 Task: Search one way flight ticket for 3 adults, 3 children in business from La Crosse: La Crosse Regional Airport to Laramie: Laramie Regional Airport on 5-3-2023. Choice of flights is United. Number of bags: 1 carry on bag and 3 checked bags. Outbound departure time preference is 5:15.
Action: Mouse moved to (297, 247)
Screenshot: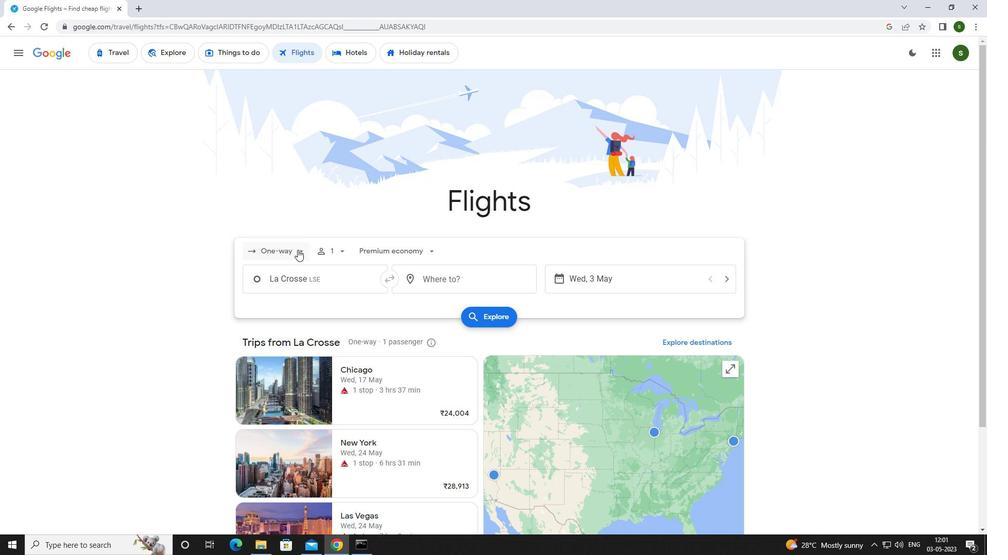 
Action: Mouse pressed left at (297, 247)
Screenshot: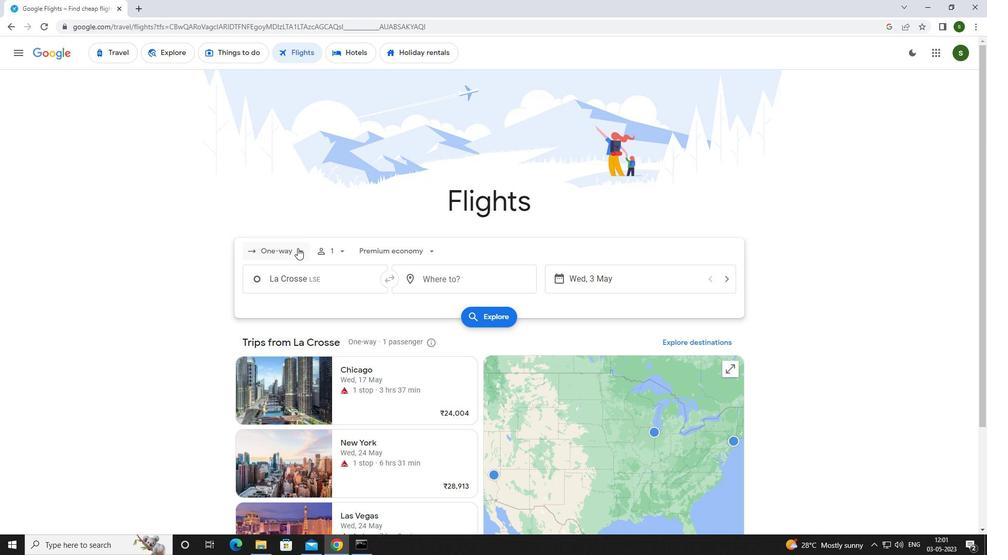 
Action: Mouse moved to (292, 301)
Screenshot: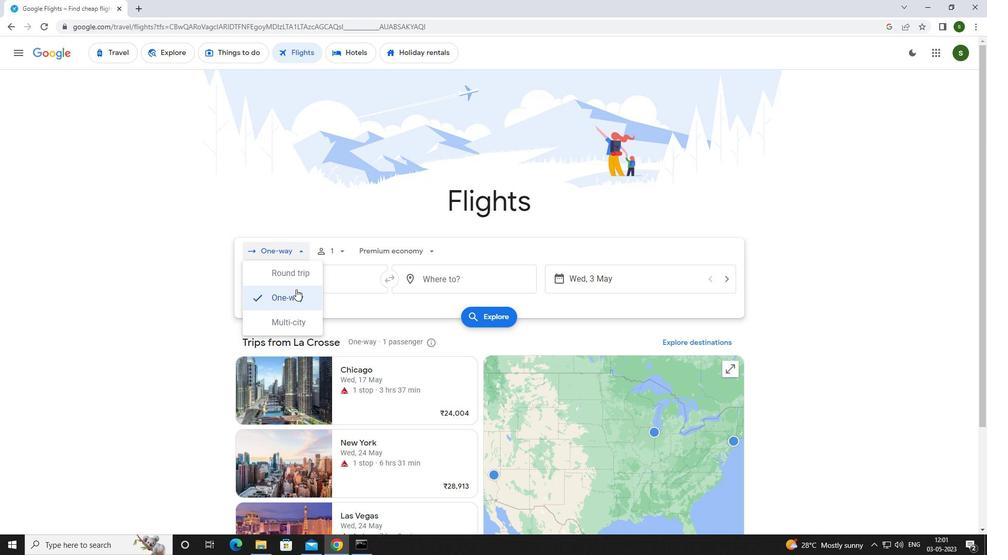 
Action: Mouse pressed left at (292, 301)
Screenshot: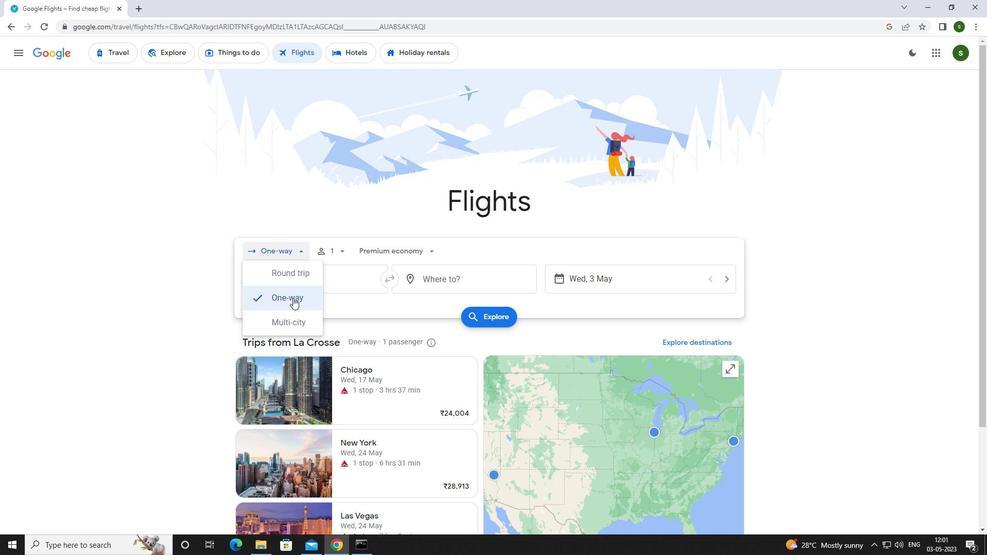 
Action: Mouse moved to (346, 254)
Screenshot: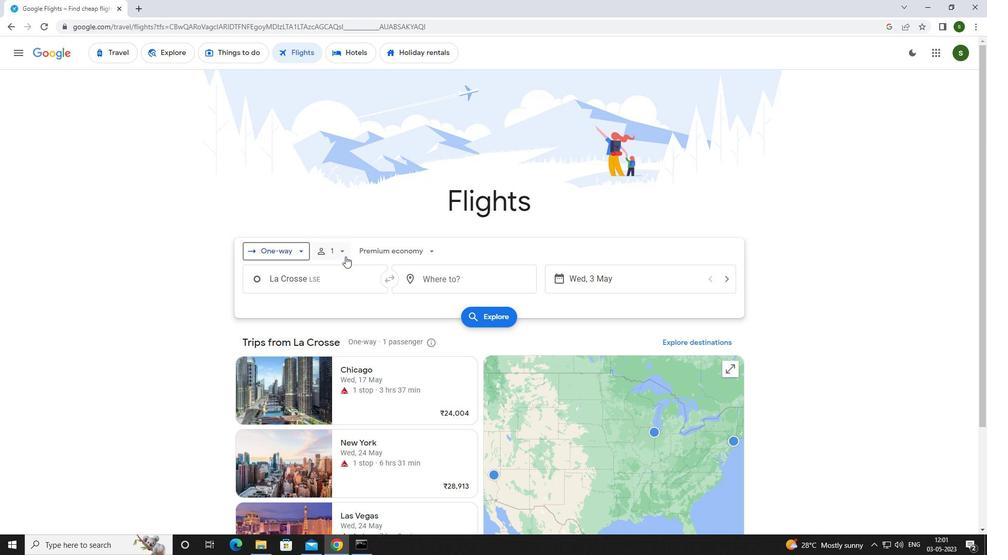 
Action: Mouse pressed left at (346, 254)
Screenshot: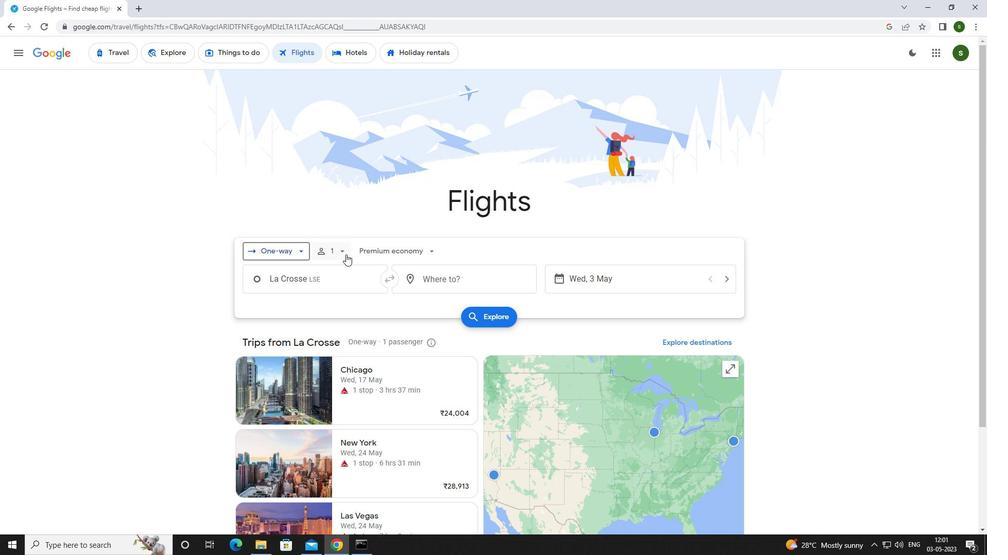 
Action: Mouse moved to (417, 272)
Screenshot: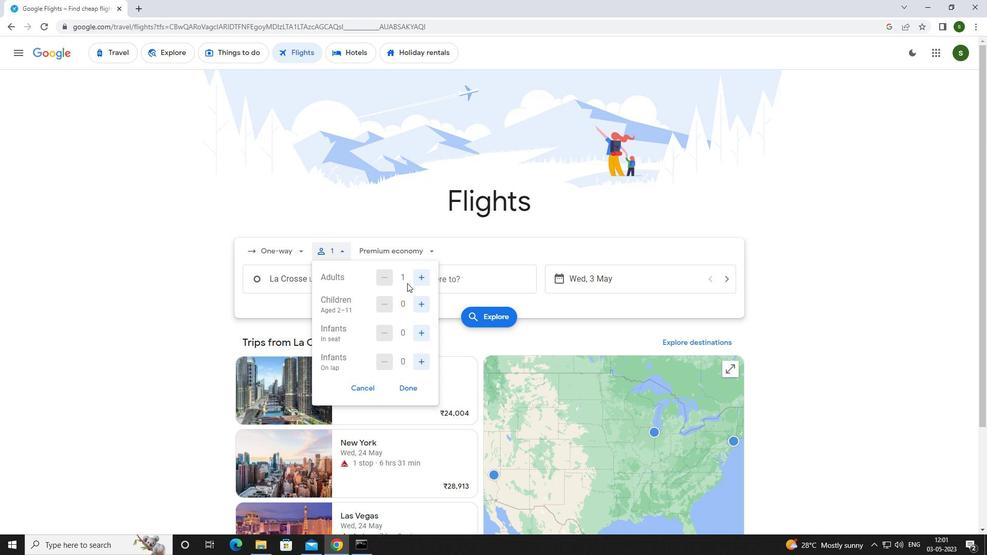 
Action: Mouse pressed left at (417, 272)
Screenshot: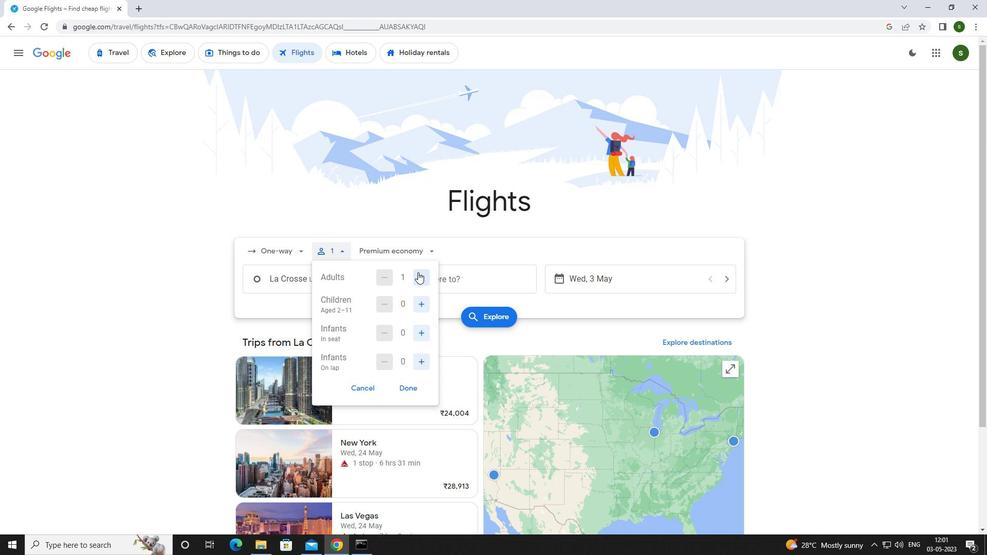 
Action: Mouse pressed left at (417, 272)
Screenshot: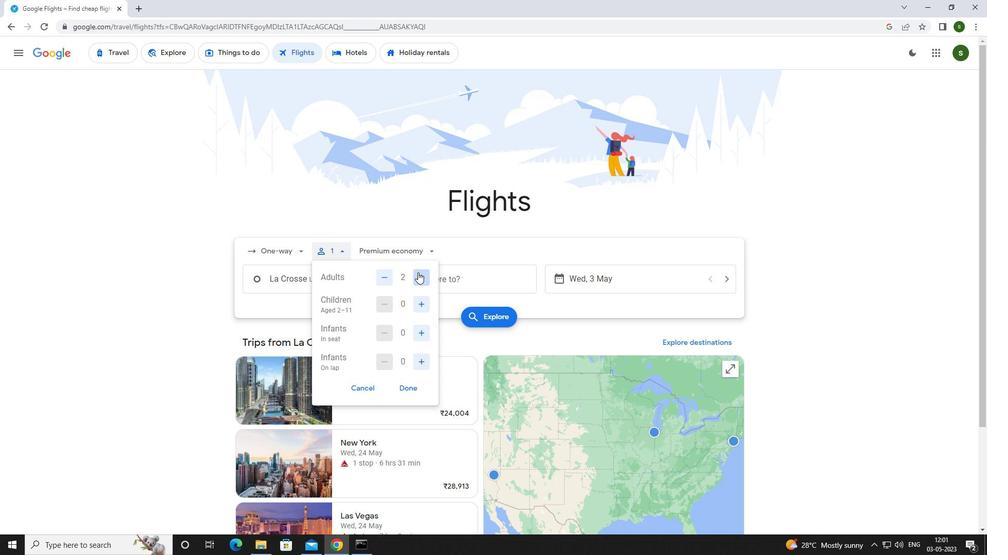 
Action: Mouse moved to (425, 301)
Screenshot: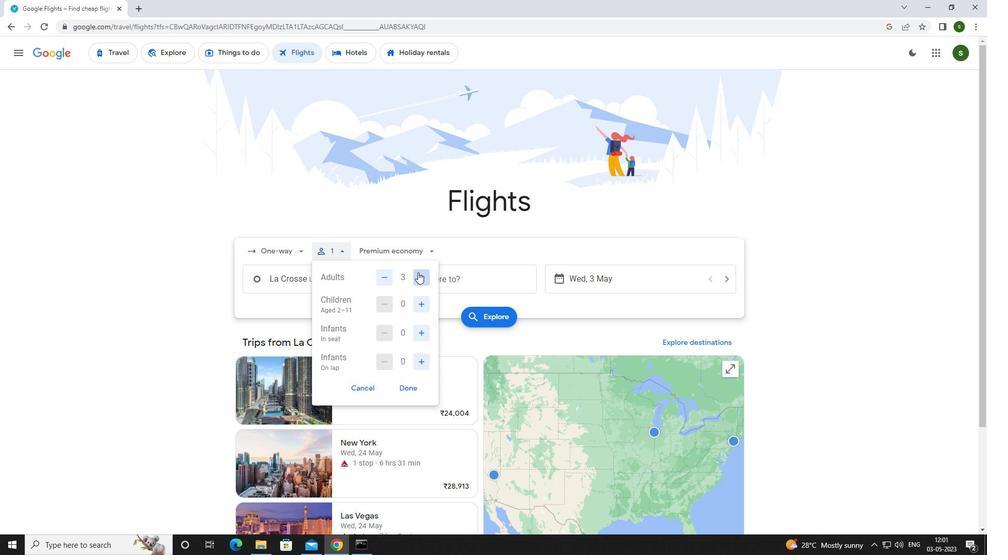 
Action: Mouse pressed left at (425, 301)
Screenshot: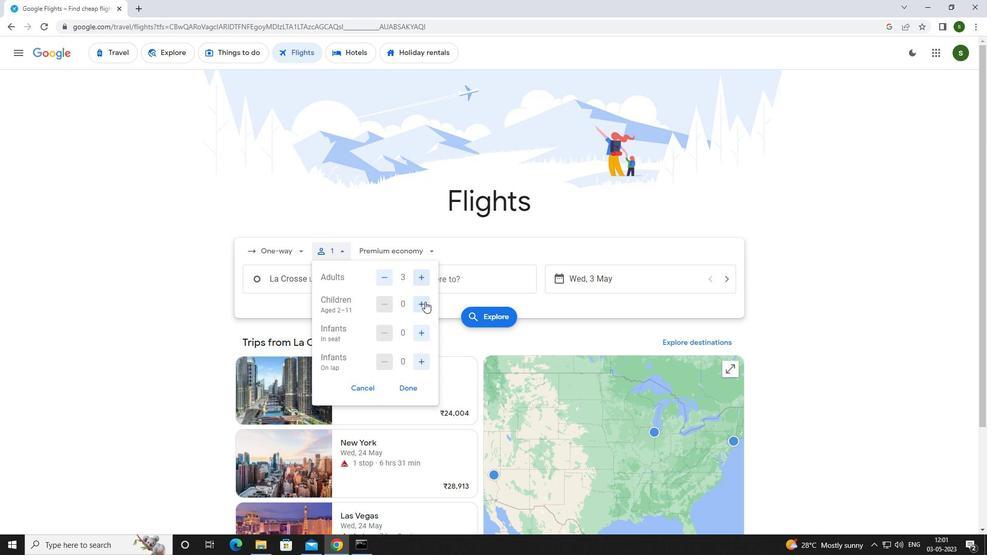 
Action: Mouse pressed left at (425, 301)
Screenshot: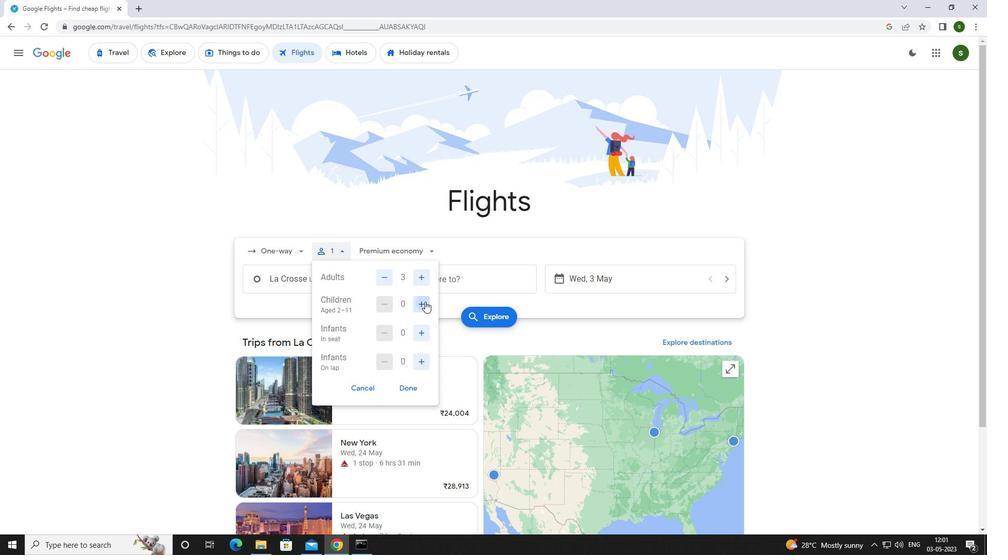 
Action: Mouse pressed left at (425, 301)
Screenshot: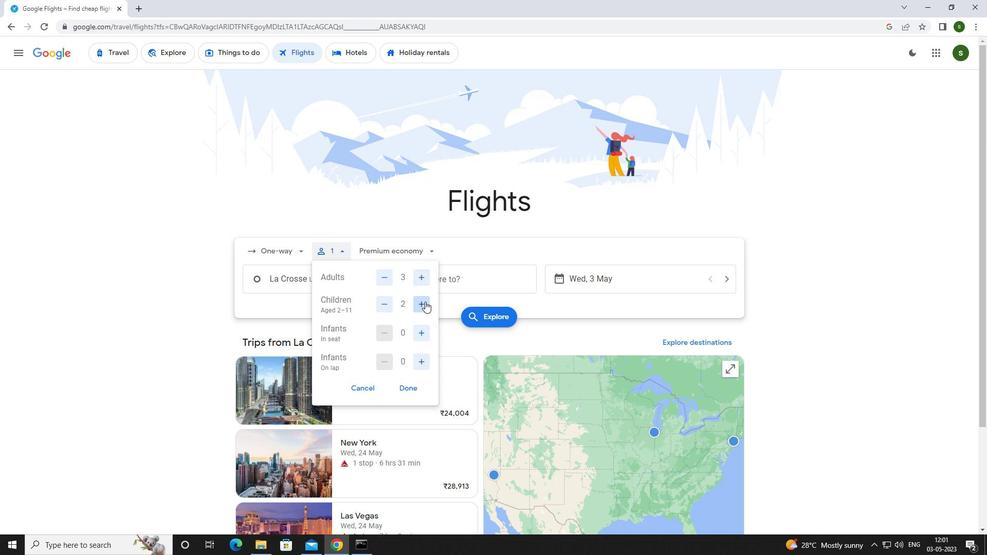 
Action: Mouse moved to (420, 251)
Screenshot: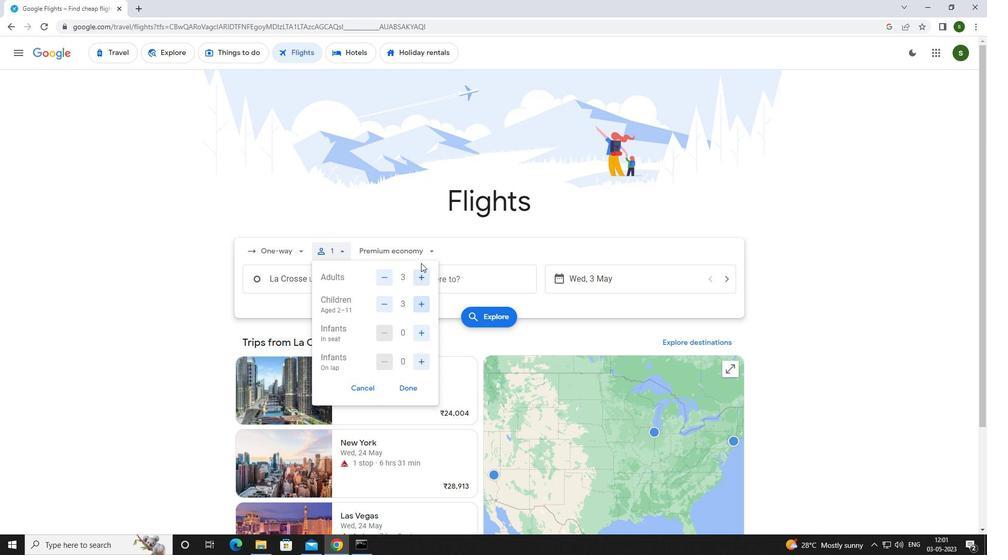 
Action: Mouse pressed left at (420, 251)
Screenshot: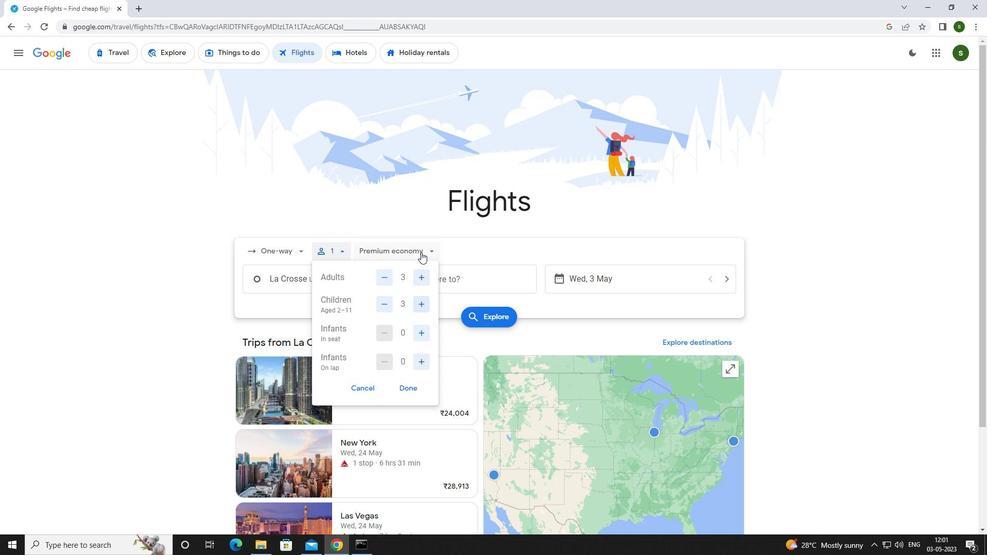 
Action: Mouse moved to (412, 320)
Screenshot: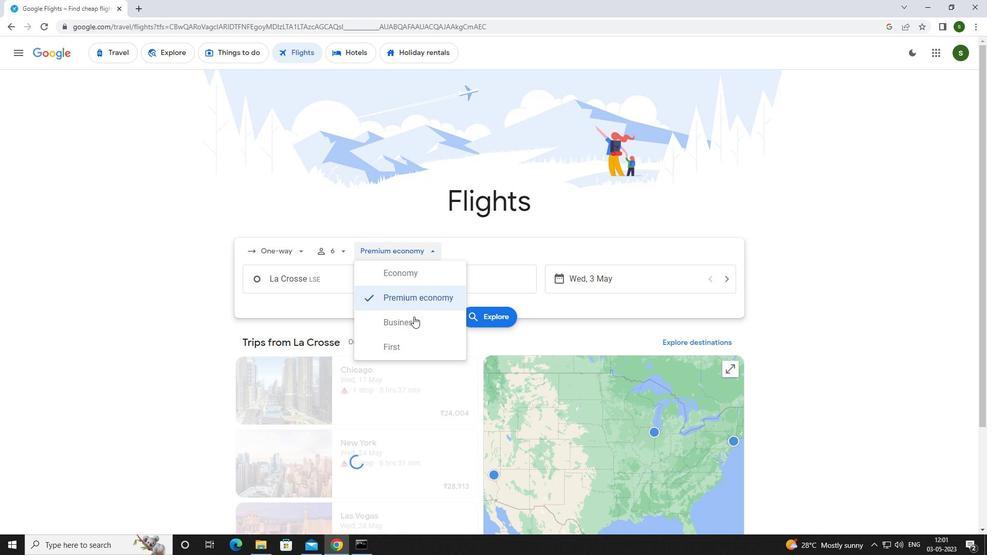 
Action: Mouse pressed left at (412, 320)
Screenshot: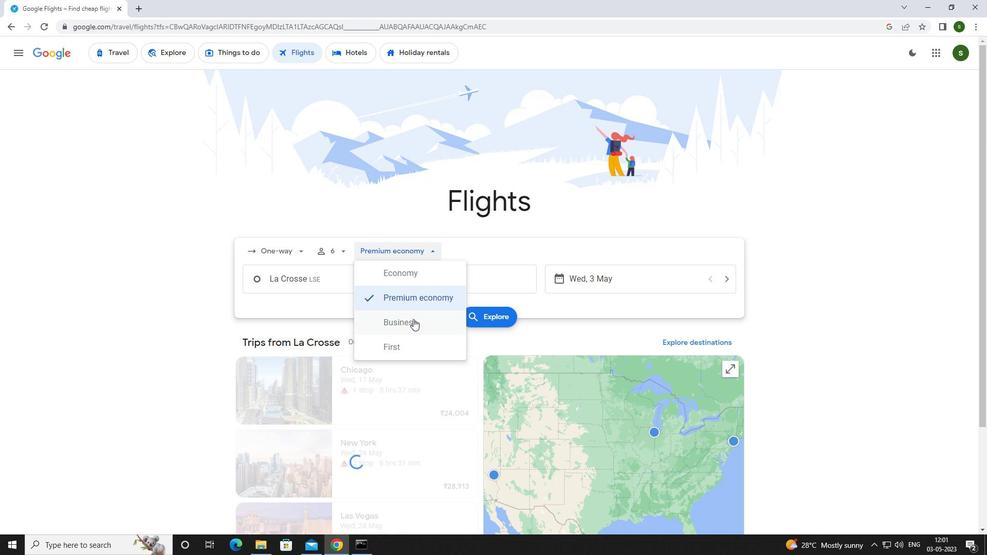 
Action: Mouse moved to (357, 283)
Screenshot: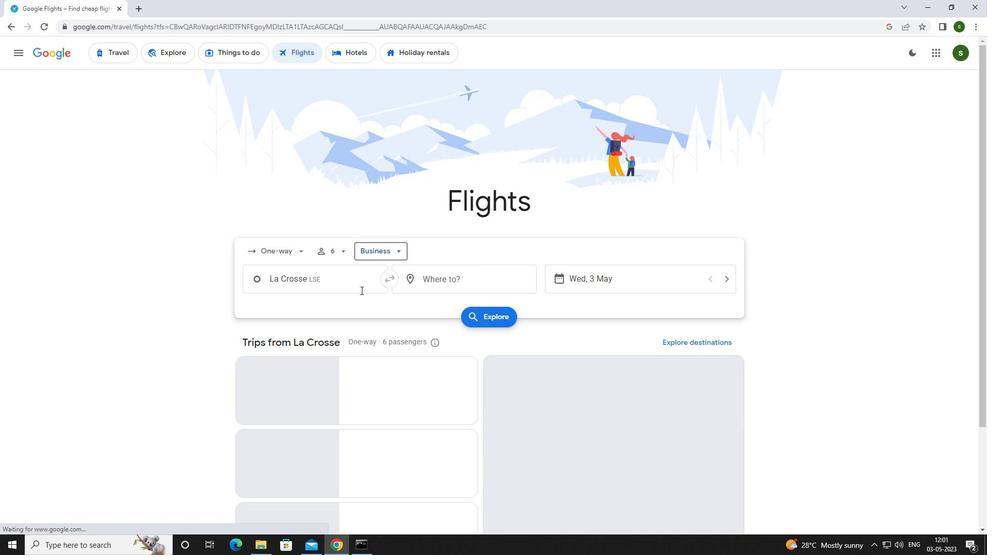 
Action: Mouse pressed left at (357, 283)
Screenshot: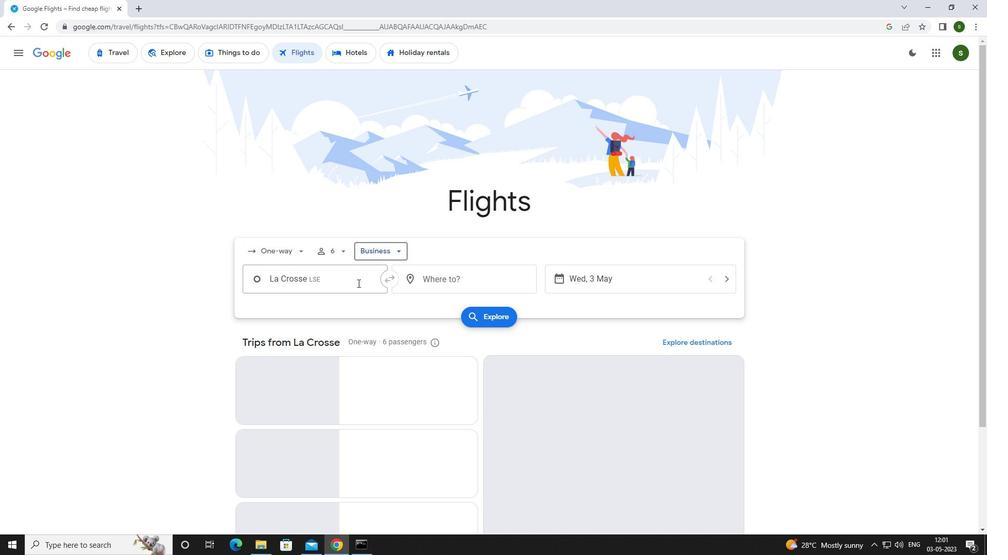 
Action: Mouse moved to (351, 283)
Screenshot: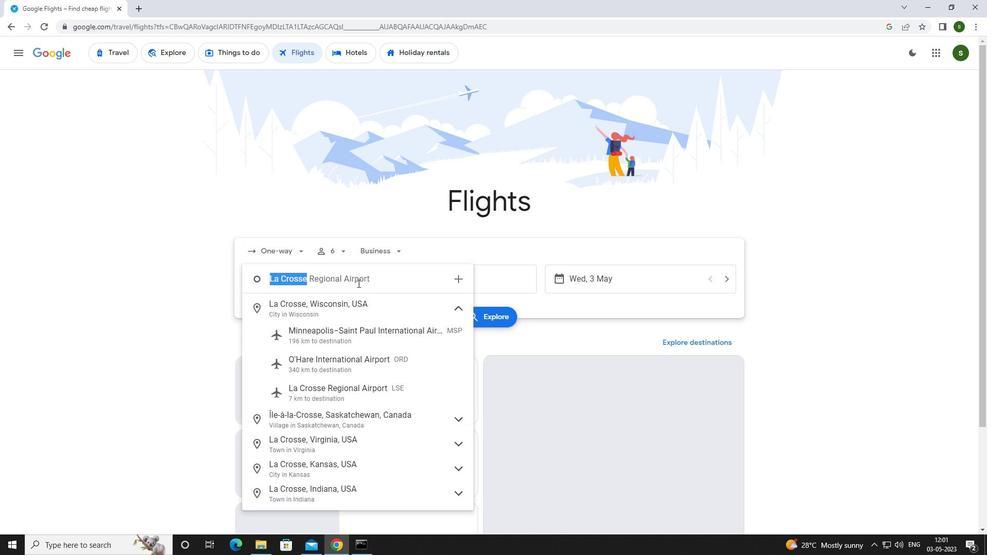 
Action: Key pressed <Key.caps_lock>l<Key.caps_lock>a<Key.space><Key.caps_lock>c<Key.caps_lock>r
Screenshot: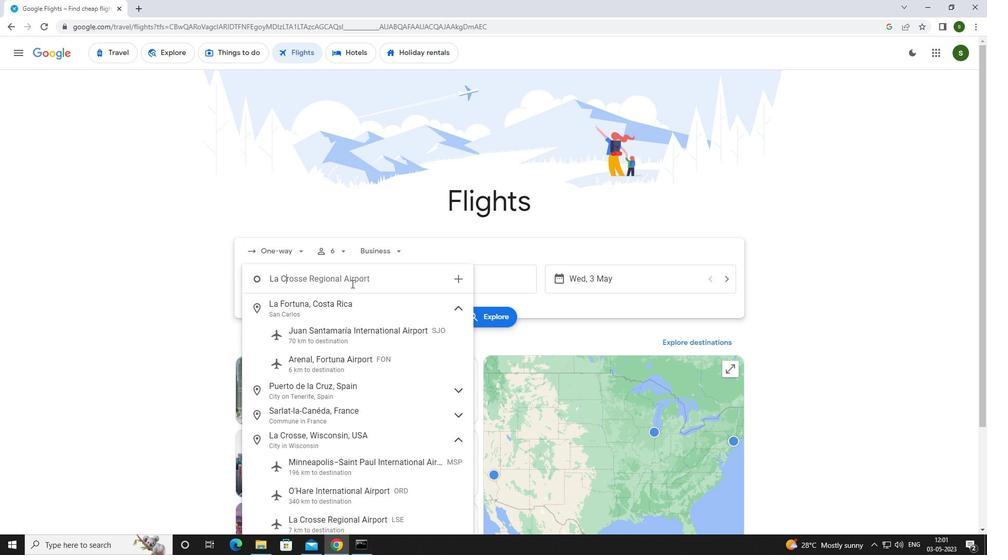 
Action: Mouse moved to (363, 473)
Screenshot: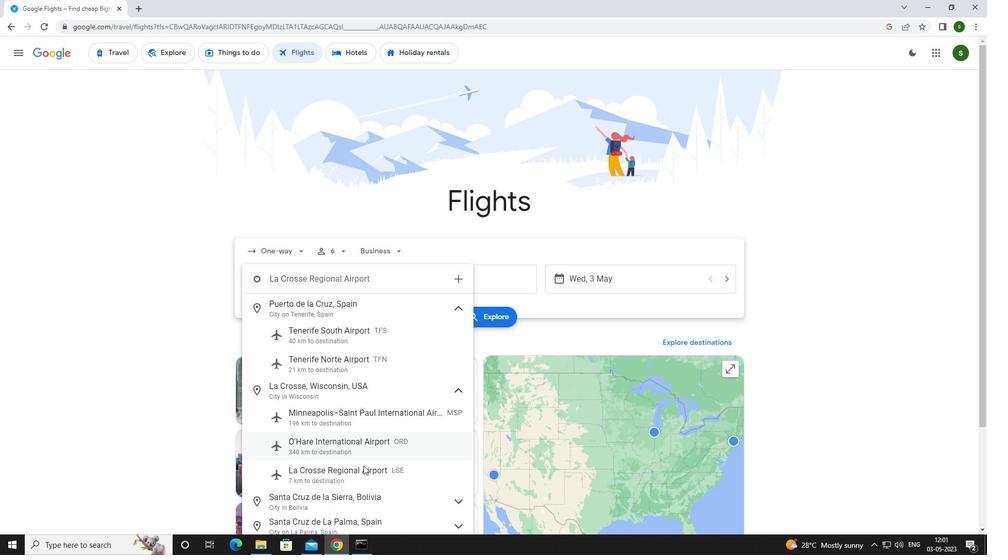 
Action: Mouse pressed left at (363, 473)
Screenshot: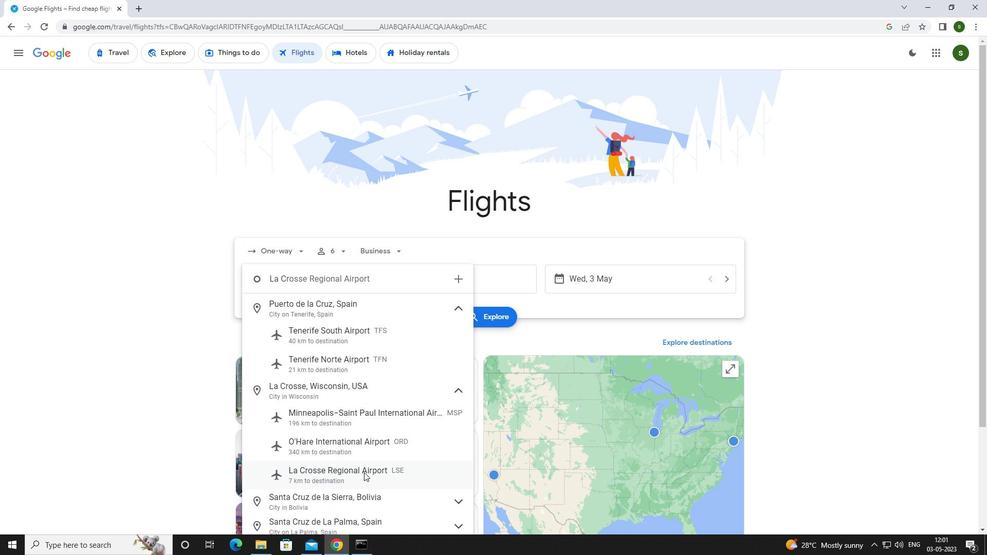 
Action: Mouse moved to (460, 277)
Screenshot: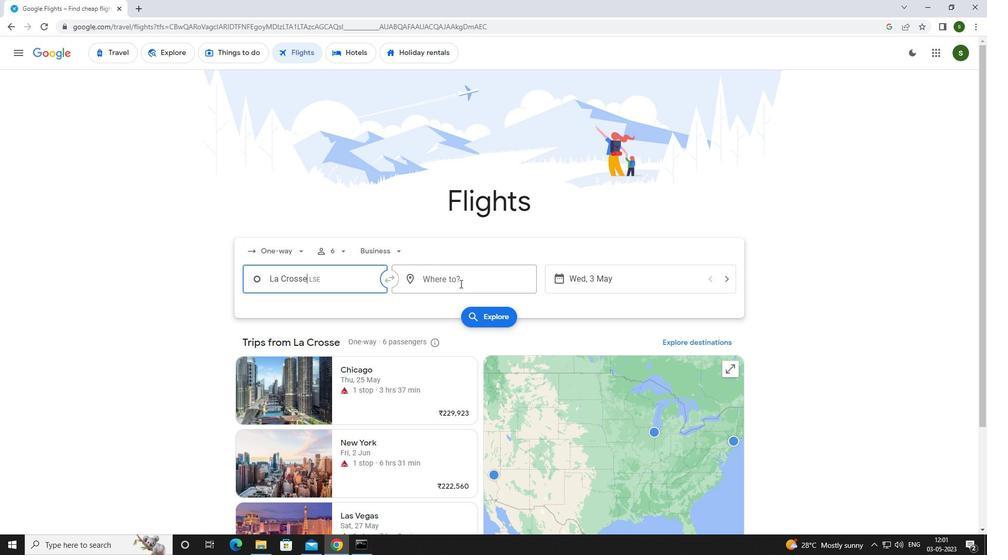 
Action: Mouse pressed left at (460, 277)
Screenshot: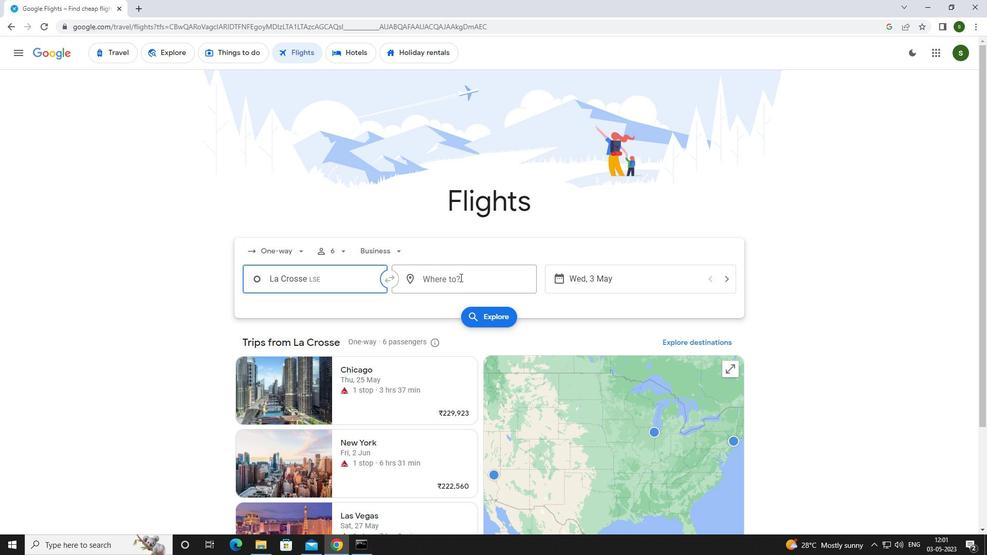 
Action: Key pressed <Key.caps_lock>l<Key.caps_lock>arami
Screenshot: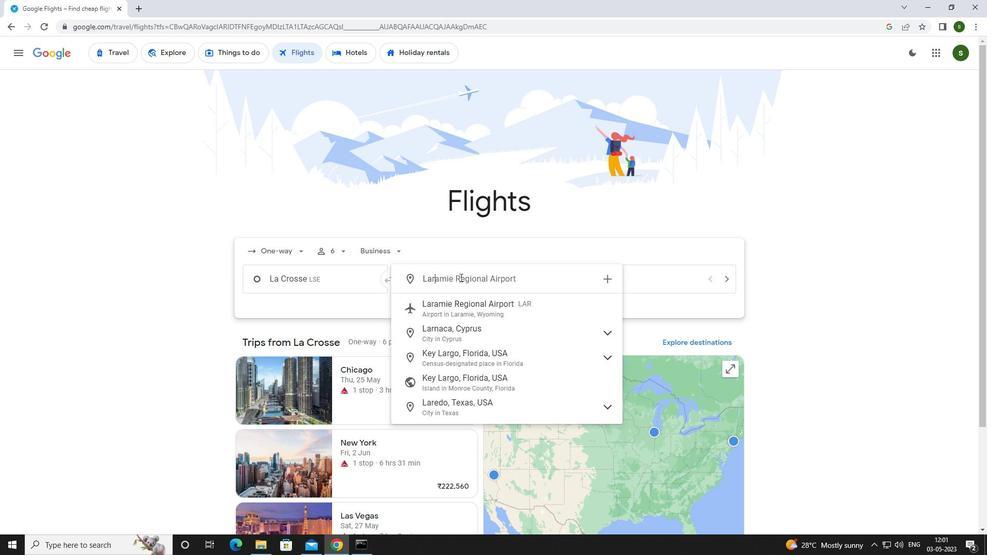 
Action: Mouse moved to (471, 302)
Screenshot: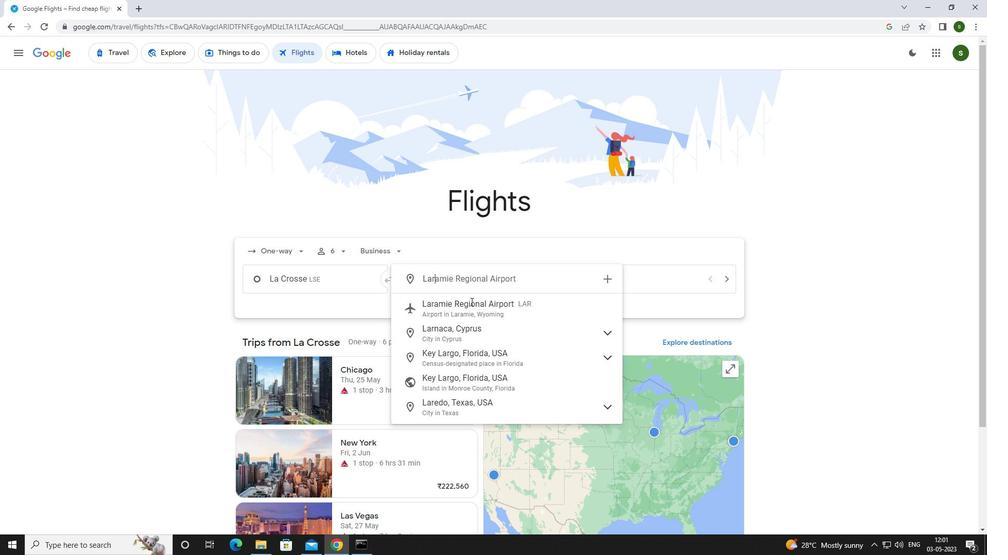 
Action: Mouse pressed left at (471, 302)
Screenshot: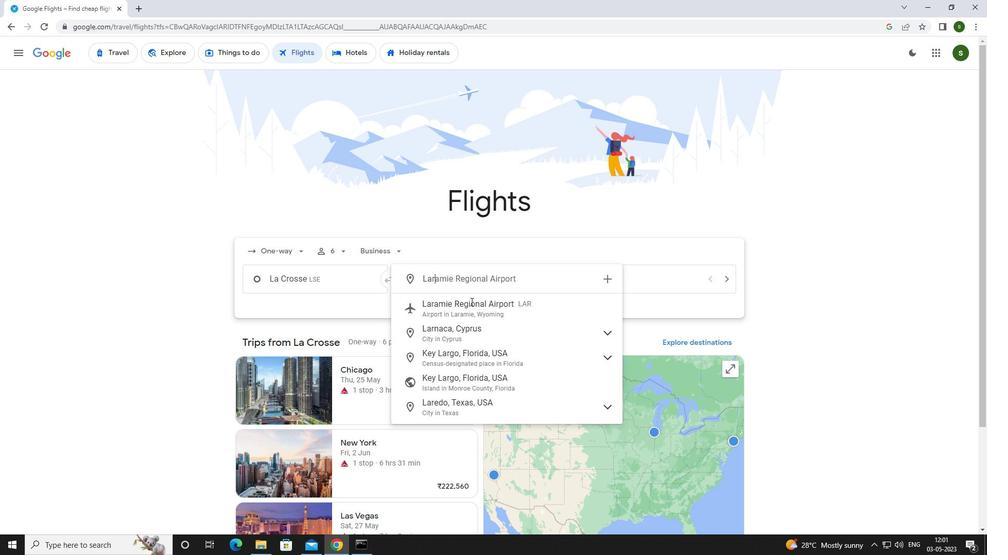 
Action: Mouse moved to (632, 275)
Screenshot: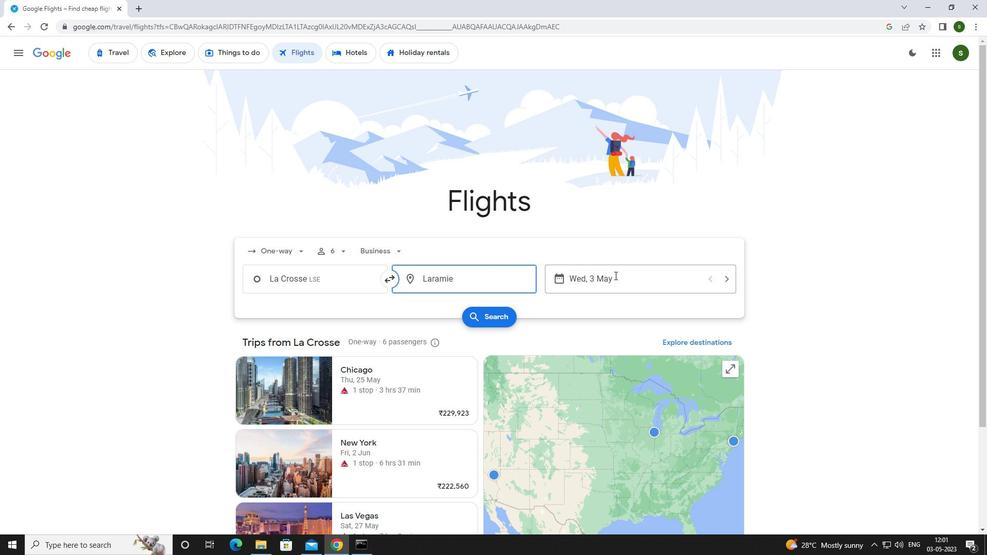 
Action: Mouse pressed left at (632, 275)
Screenshot: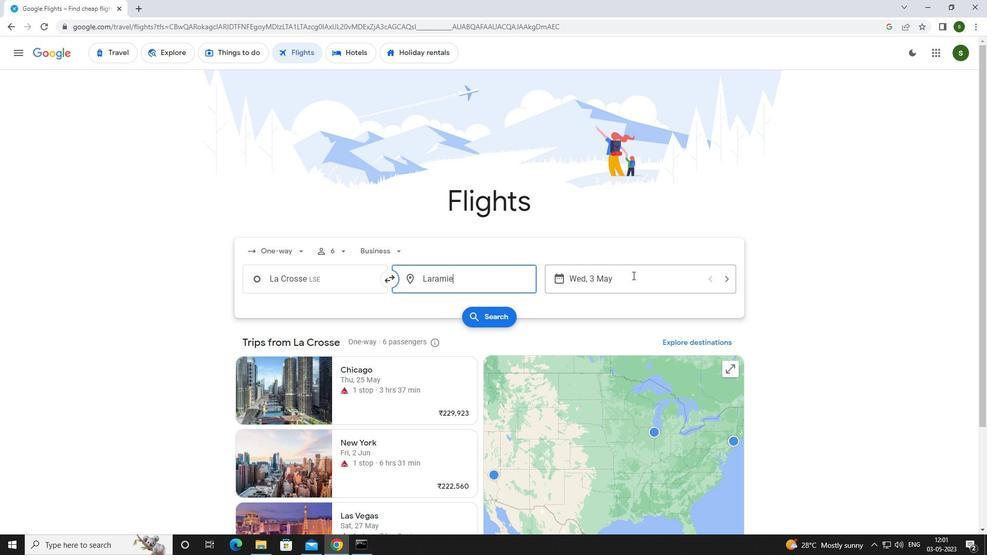 
Action: Mouse moved to (451, 349)
Screenshot: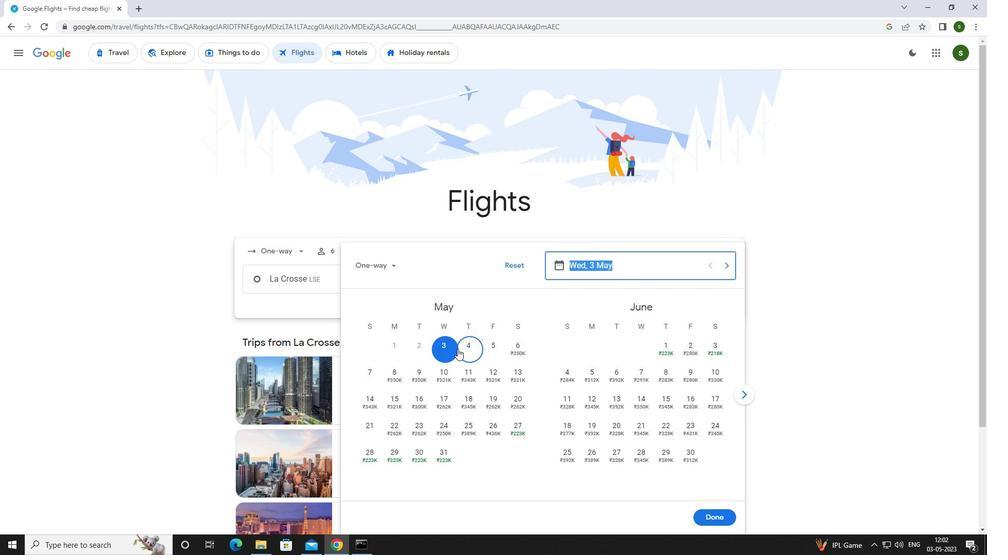 
Action: Mouse pressed left at (451, 349)
Screenshot: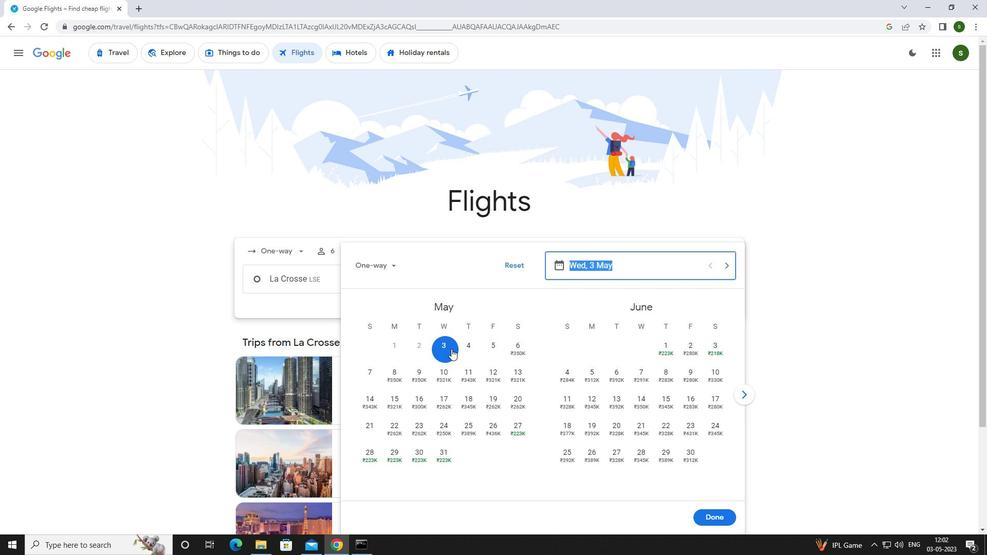 
Action: Mouse moved to (723, 514)
Screenshot: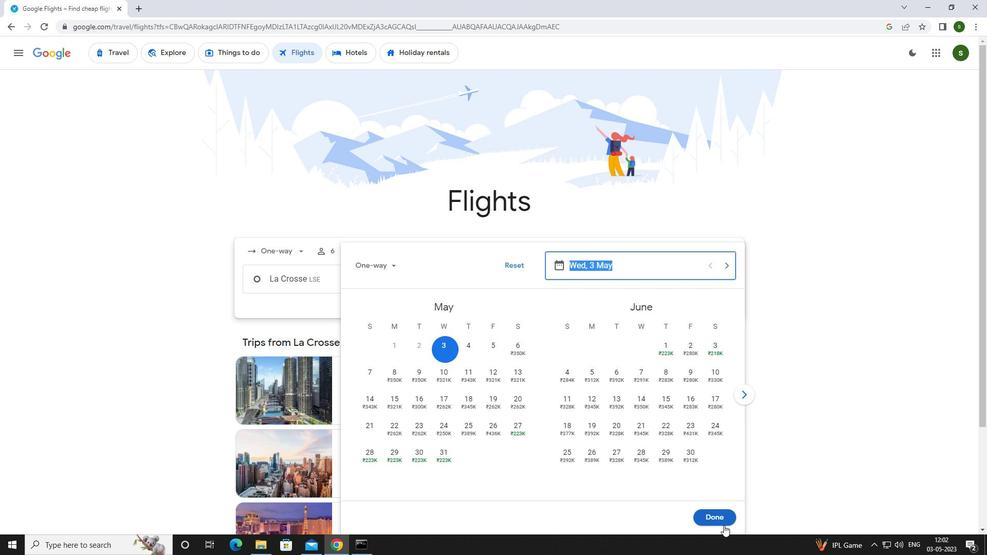 
Action: Mouse pressed left at (723, 514)
Screenshot: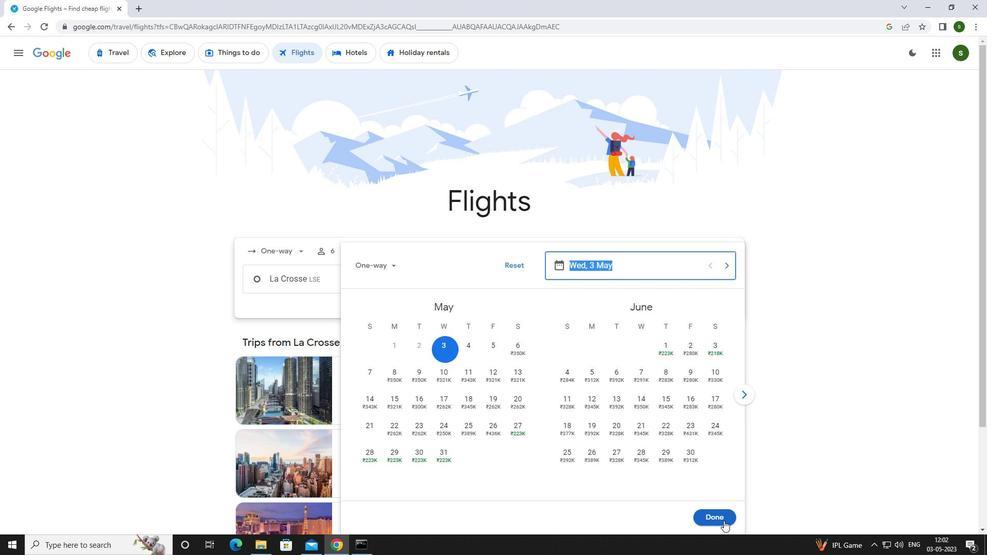 
Action: Mouse moved to (494, 319)
Screenshot: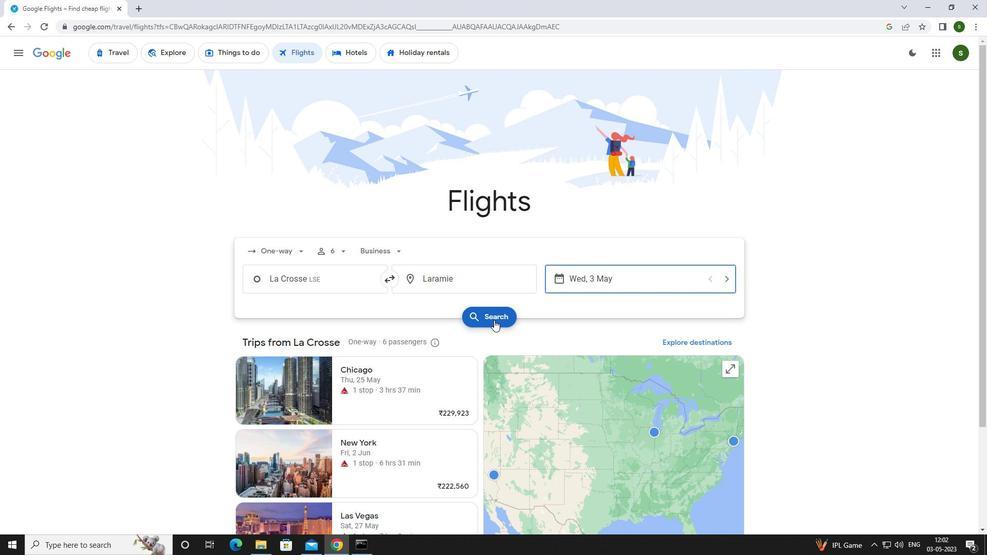 
Action: Mouse pressed left at (494, 319)
Screenshot: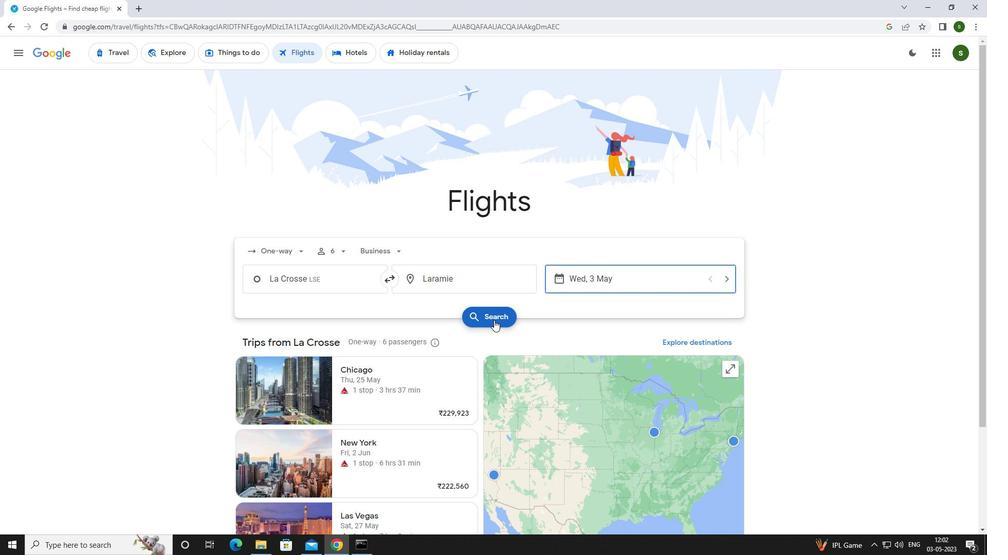 
Action: Mouse moved to (264, 143)
Screenshot: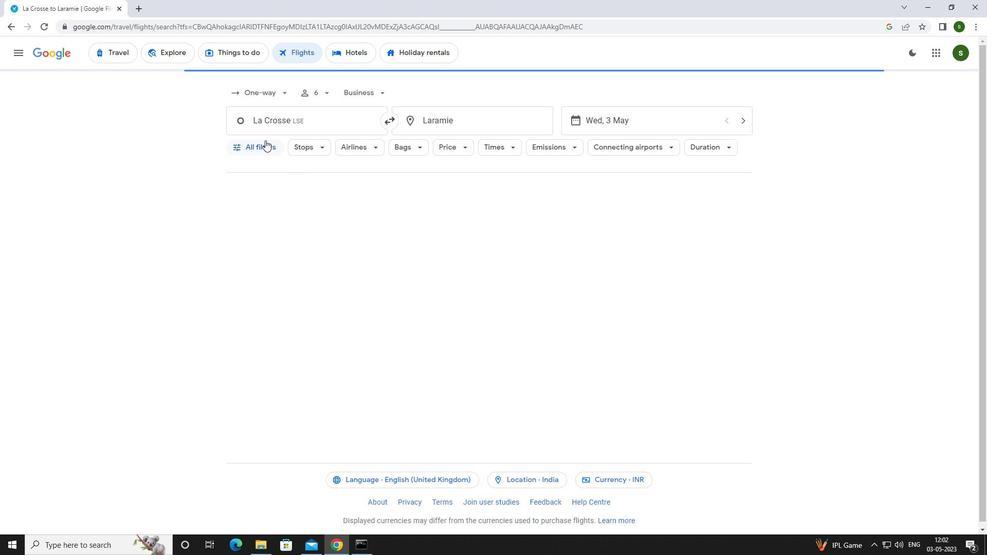 
Action: Mouse pressed left at (264, 143)
Screenshot: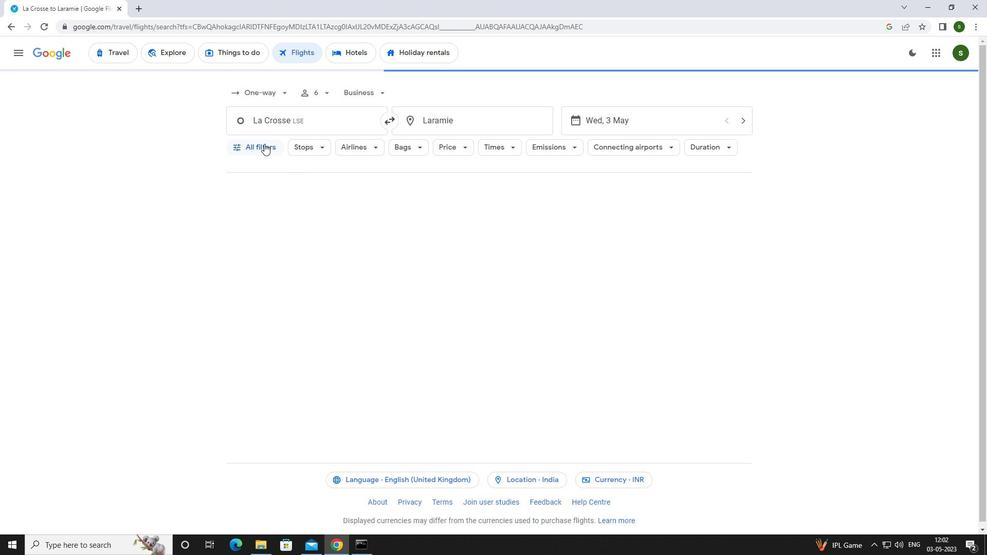 
Action: Mouse moved to (385, 365)
Screenshot: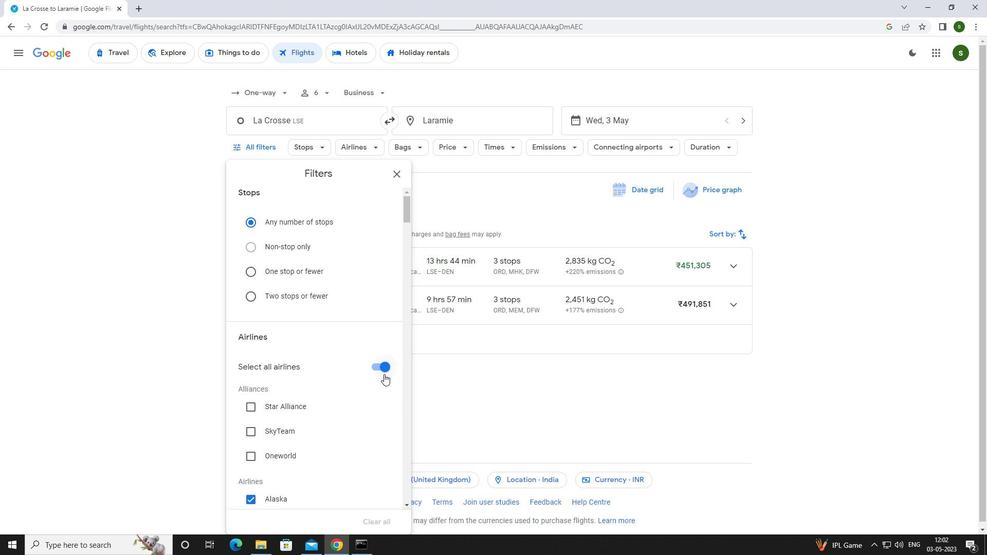 
Action: Mouse pressed left at (385, 365)
Screenshot: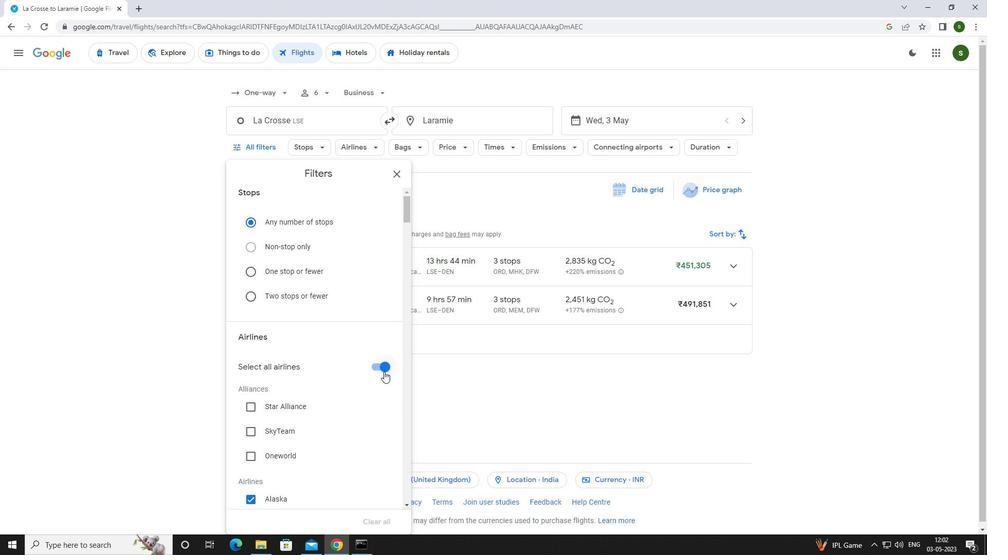 
Action: Mouse moved to (351, 339)
Screenshot: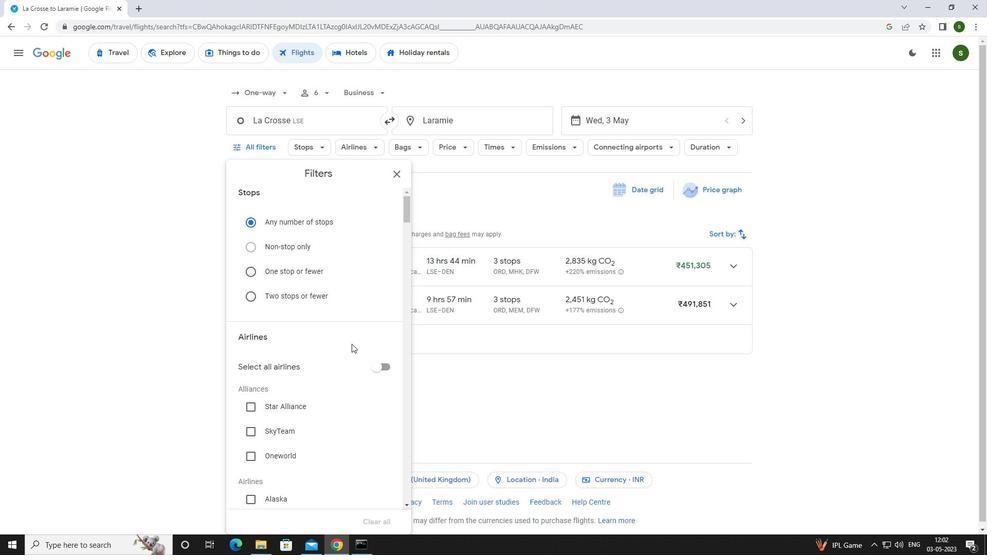 
Action: Mouse scrolled (351, 338) with delta (0, 0)
Screenshot: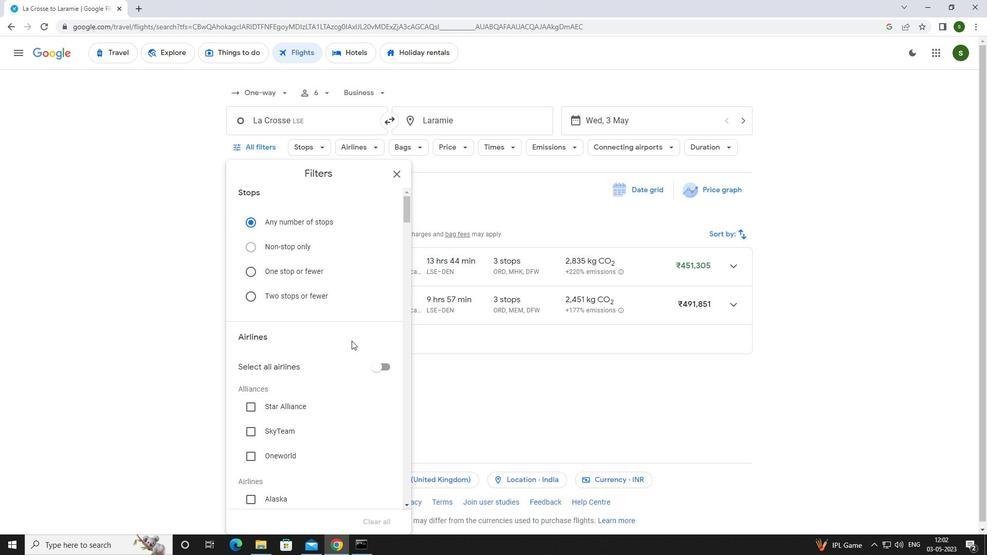 
Action: Mouse scrolled (351, 338) with delta (0, 0)
Screenshot: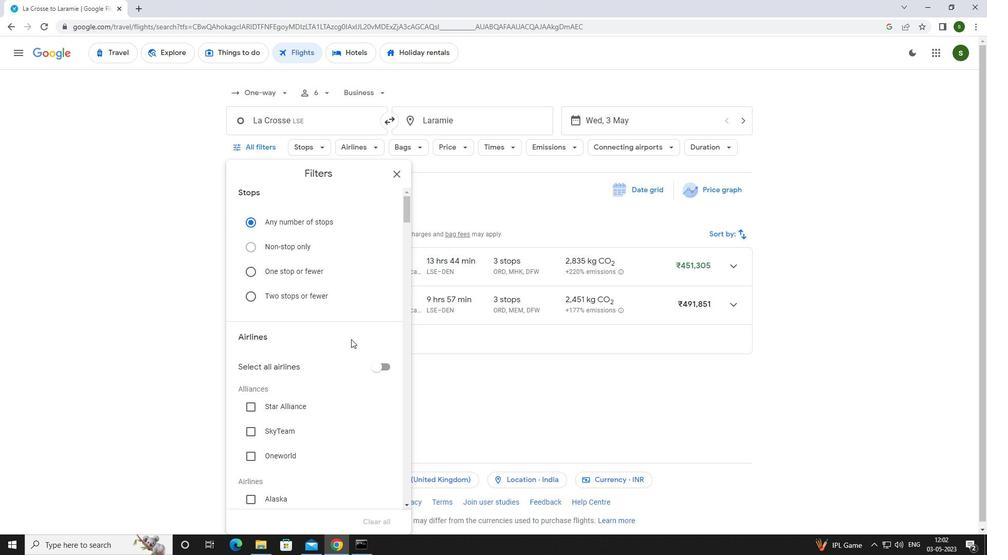 
Action: Mouse scrolled (351, 338) with delta (0, 0)
Screenshot: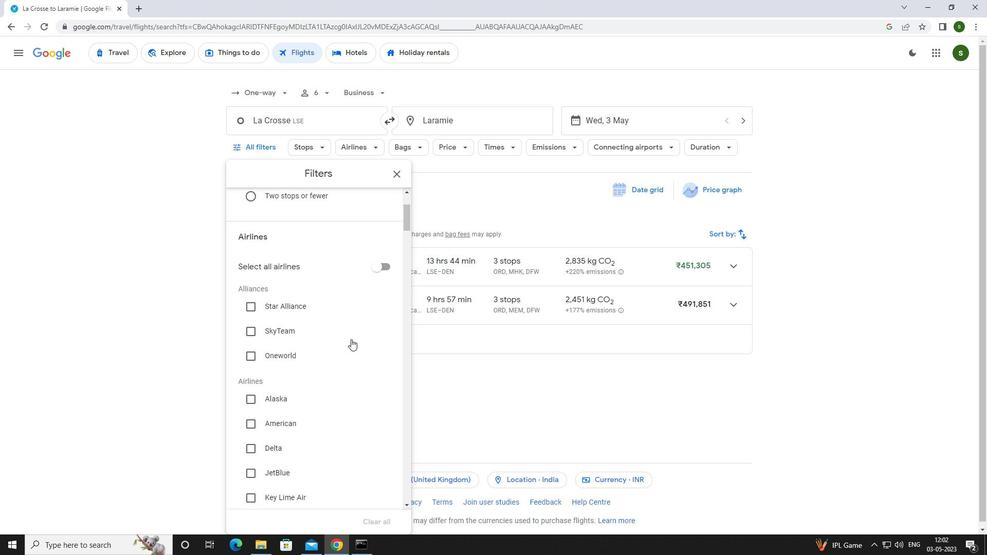 
Action: Mouse scrolled (351, 338) with delta (0, 0)
Screenshot: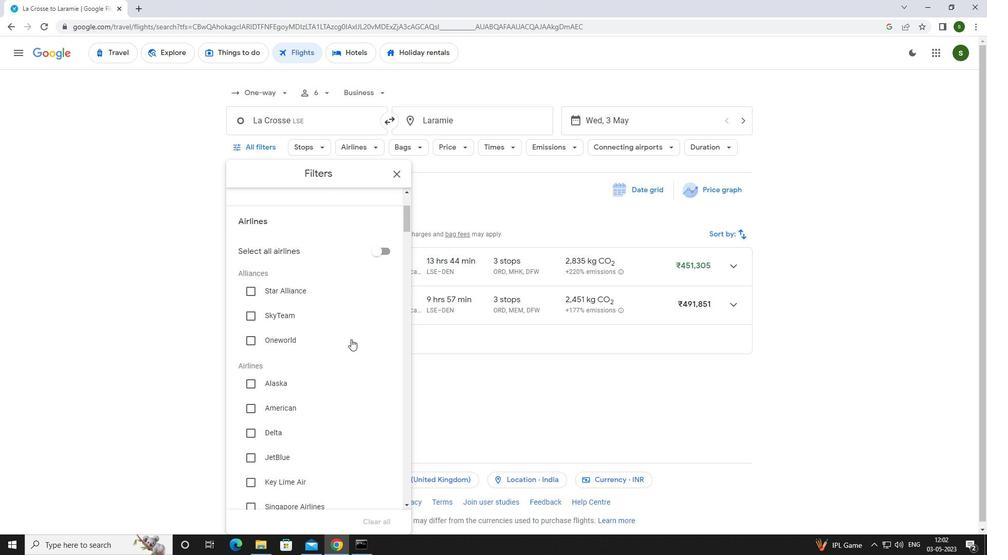 
Action: Mouse moved to (282, 441)
Screenshot: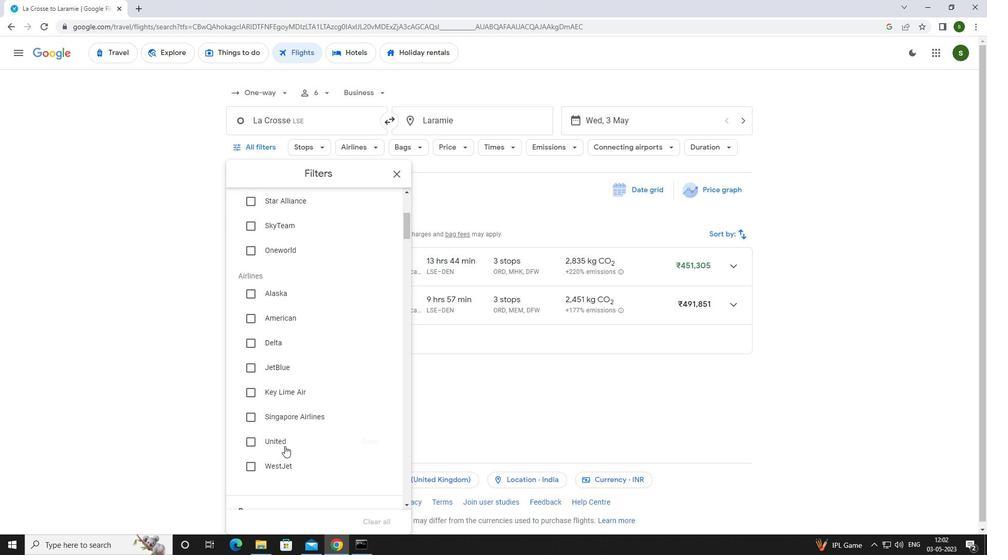 
Action: Mouse pressed left at (282, 441)
Screenshot: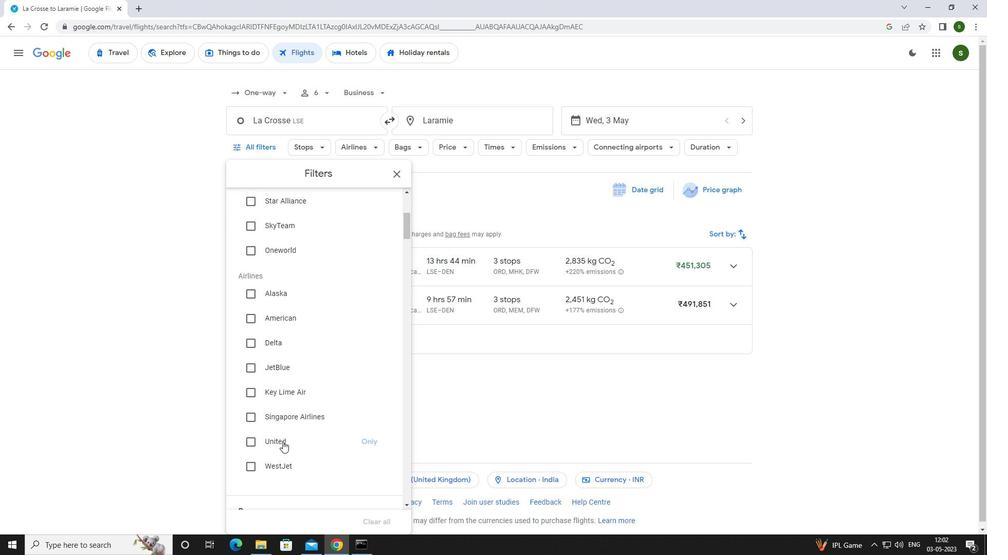 
Action: Mouse scrolled (282, 441) with delta (0, 0)
Screenshot: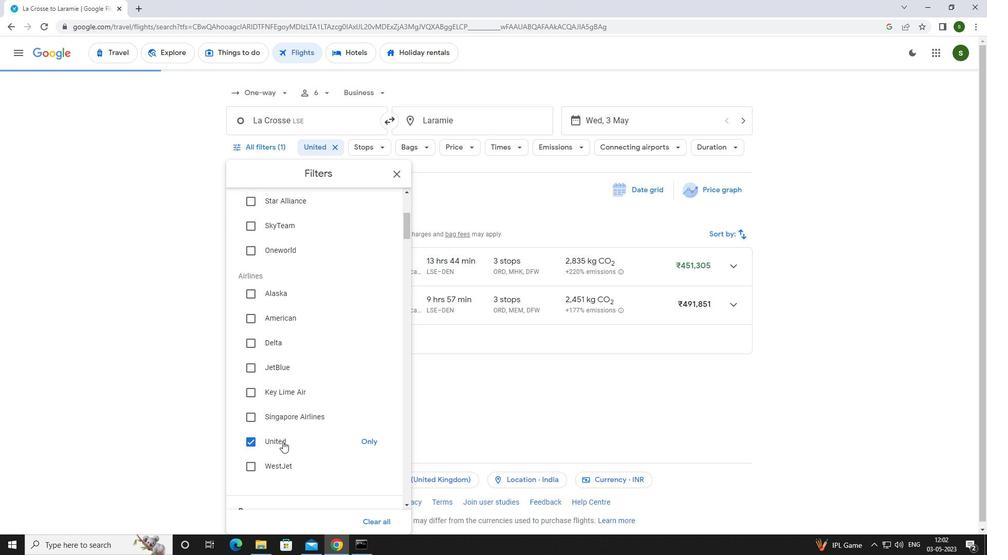 
Action: Mouse scrolled (282, 441) with delta (0, 0)
Screenshot: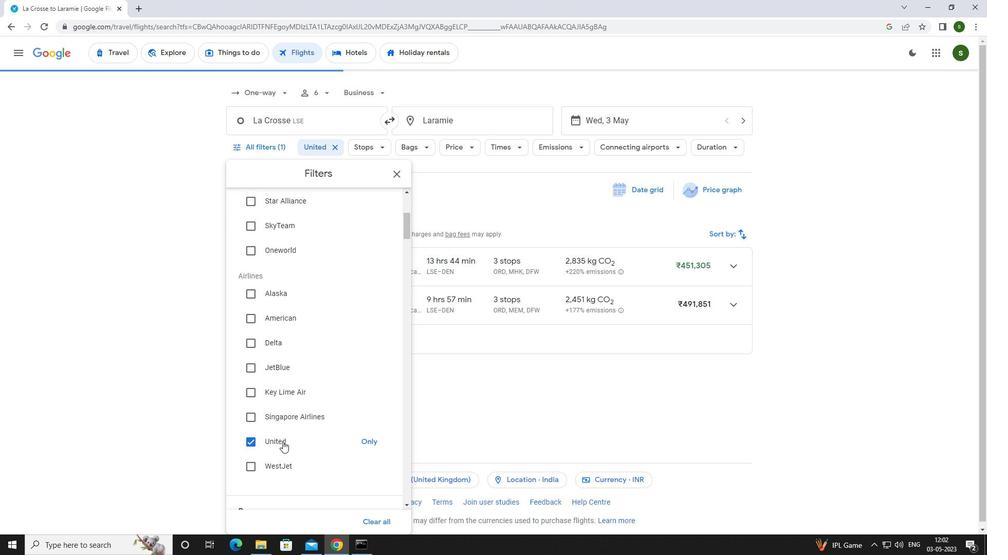 
Action: Mouse scrolled (282, 441) with delta (0, 0)
Screenshot: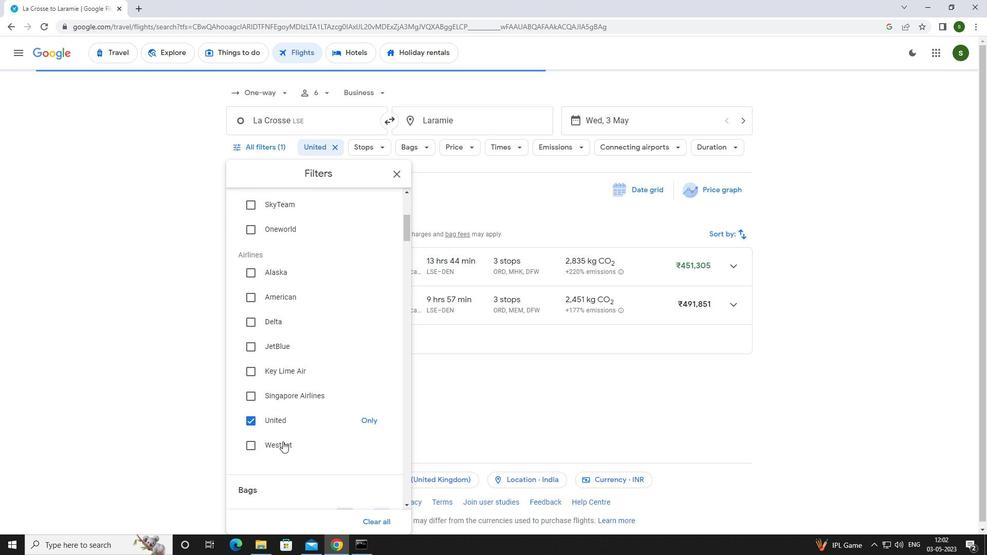 
Action: Mouse moved to (379, 380)
Screenshot: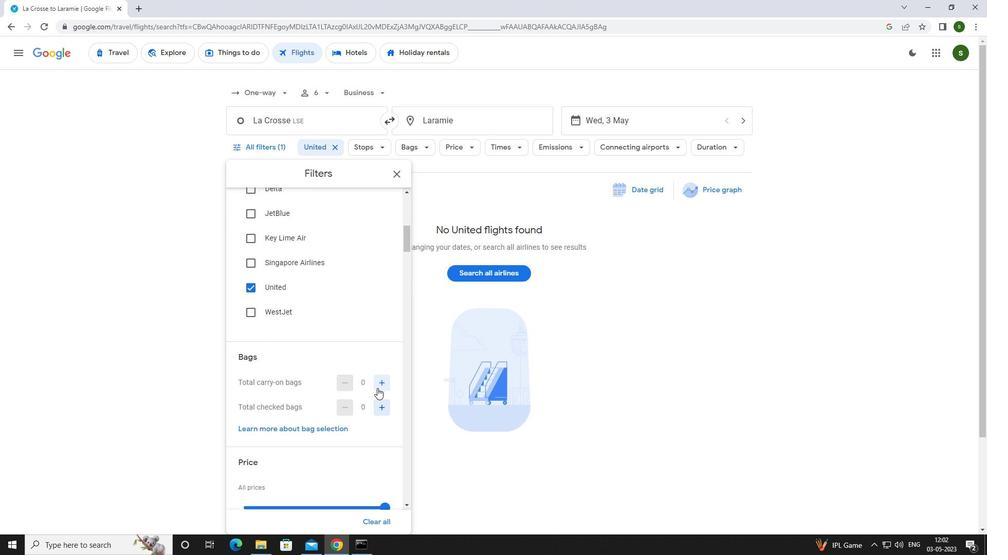 
Action: Mouse pressed left at (379, 380)
Screenshot: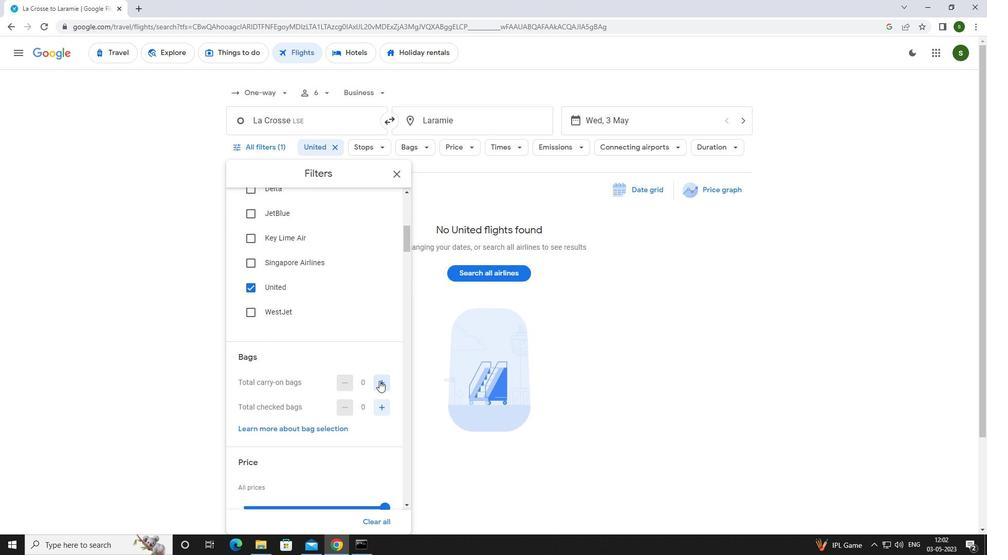 
Action: Mouse moved to (386, 409)
Screenshot: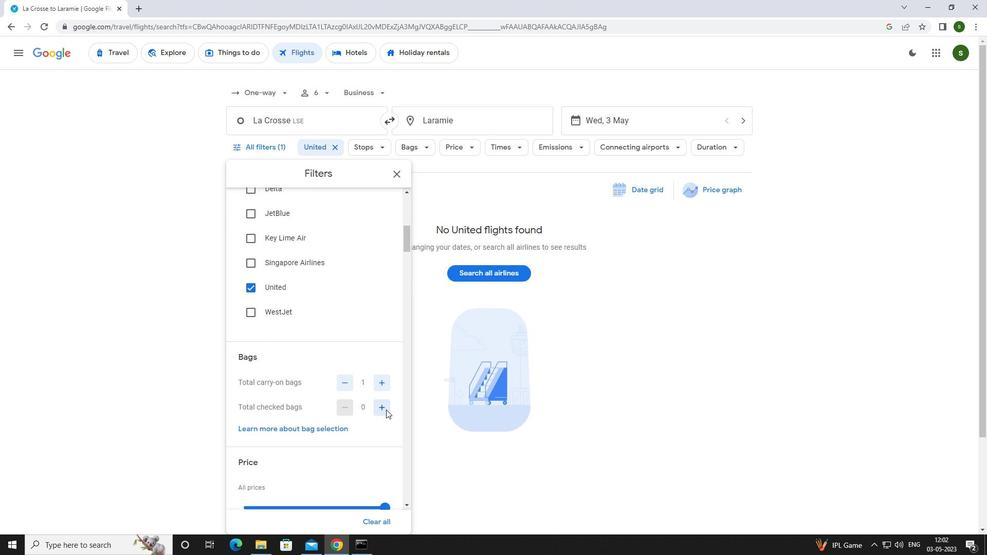 
Action: Mouse pressed left at (386, 409)
Screenshot: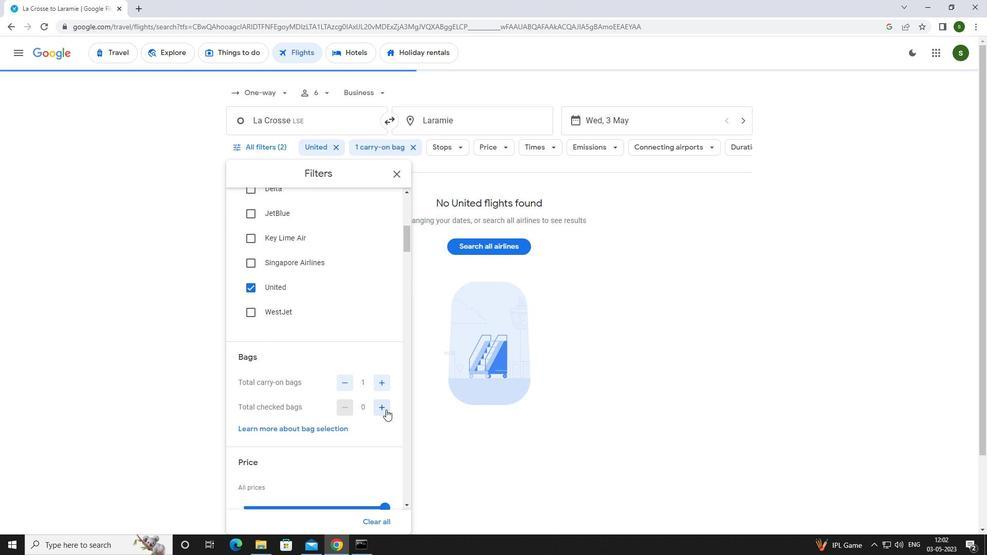 
Action: Mouse pressed left at (386, 409)
Screenshot: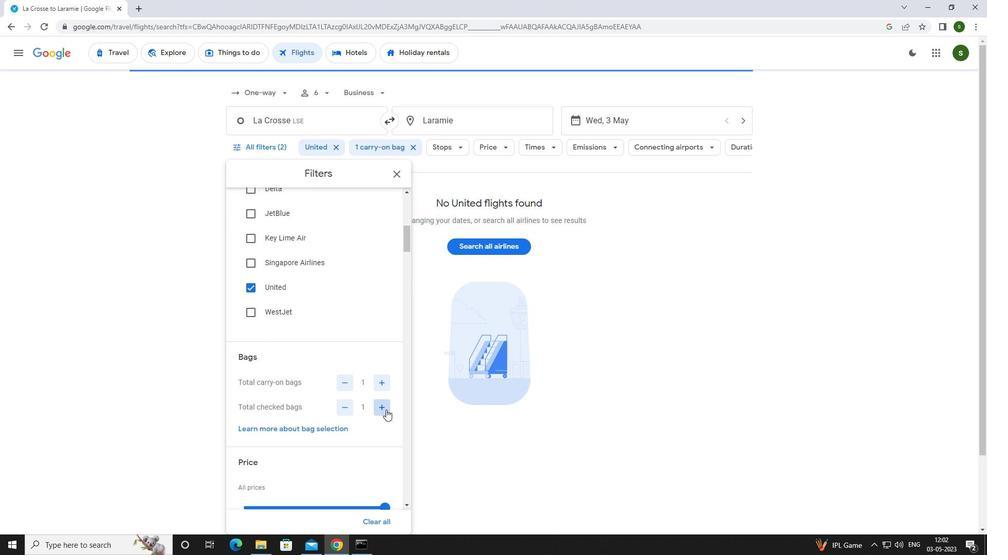 
Action: Mouse pressed left at (386, 409)
Screenshot: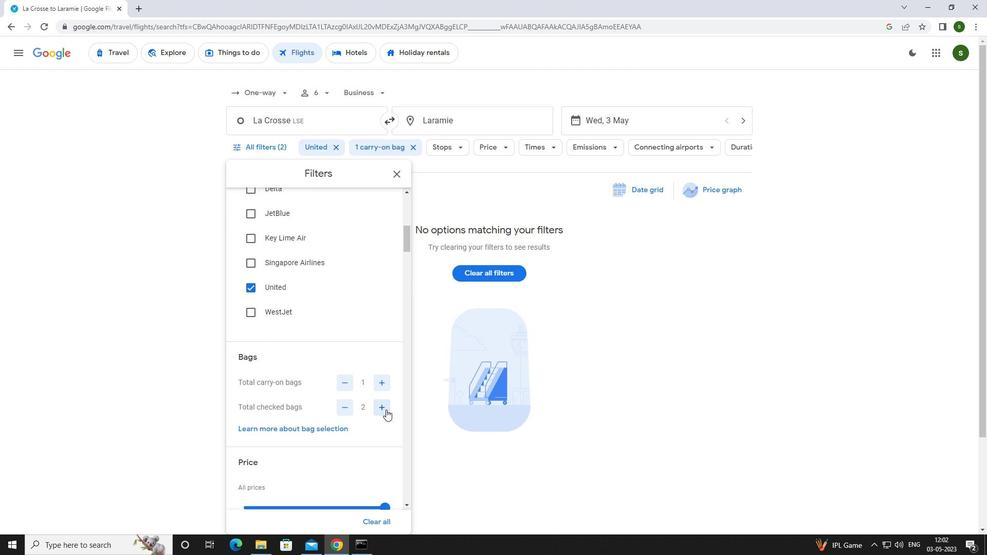 
Action: Mouse scrolled (386, 409) with delta (0, 0)
Screenshot: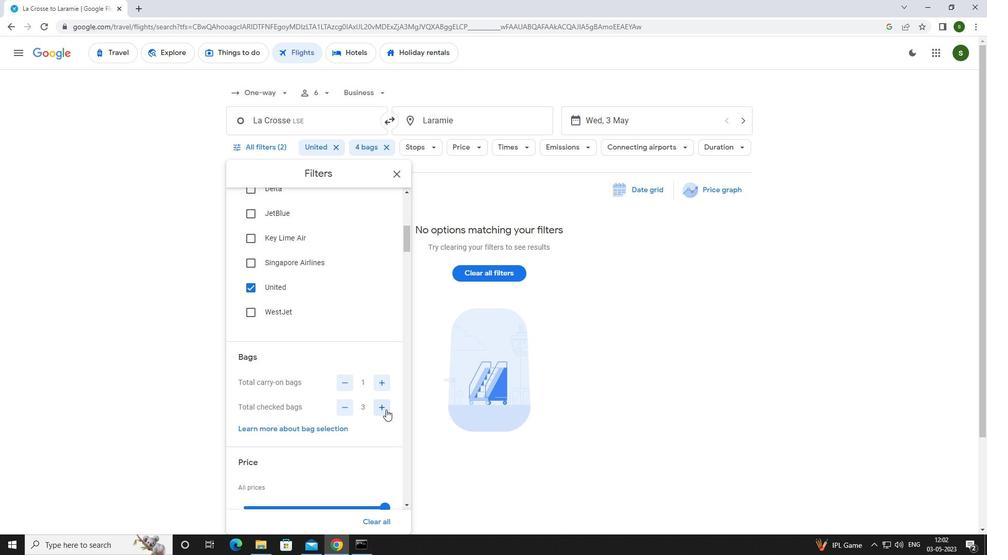 
Action: Mouse scrolled (386, 409) with delta (0, 0)
Screenshot: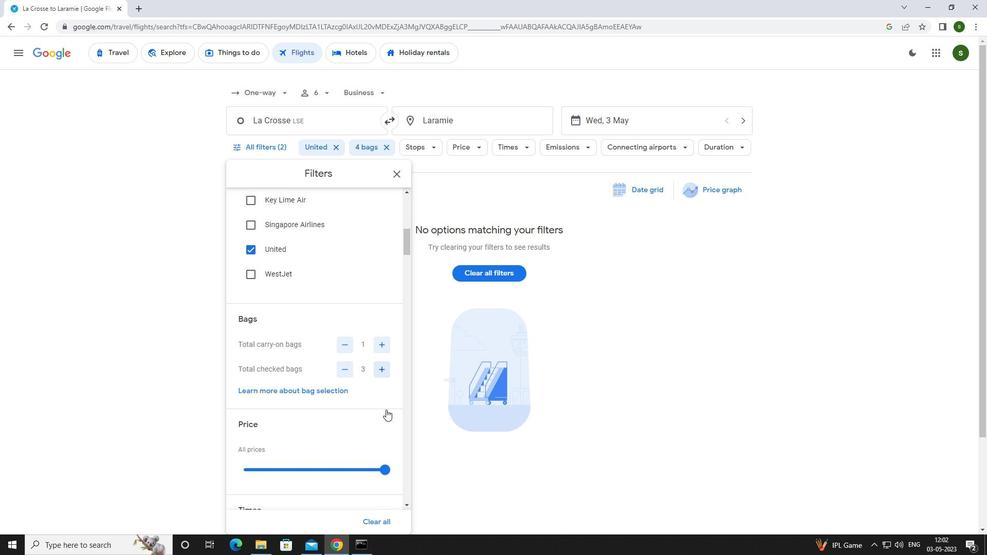 
Action: Mouse moved to (294, 410)
Screenshot: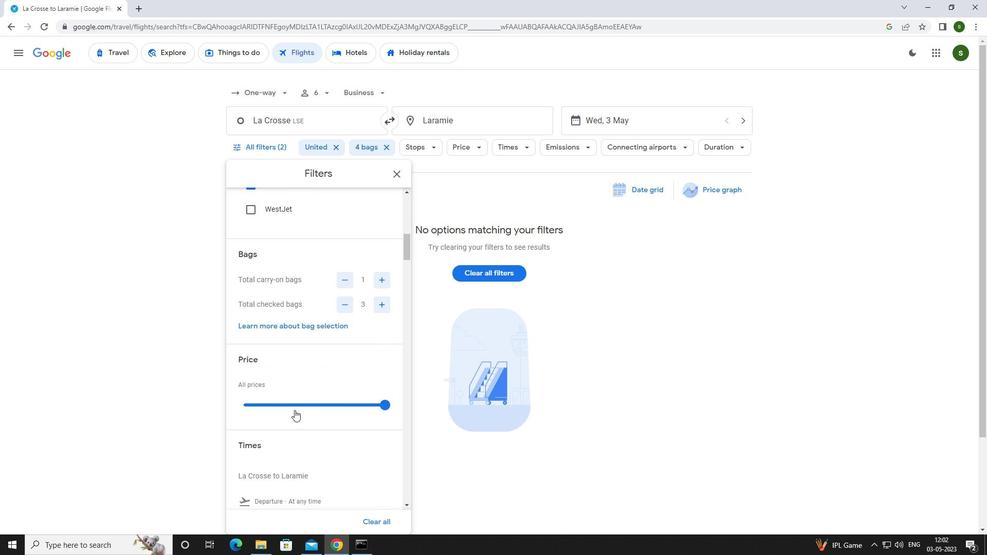 
Action: Mouse scrolled (294, 410) with delta (0, 0)
Screenshot: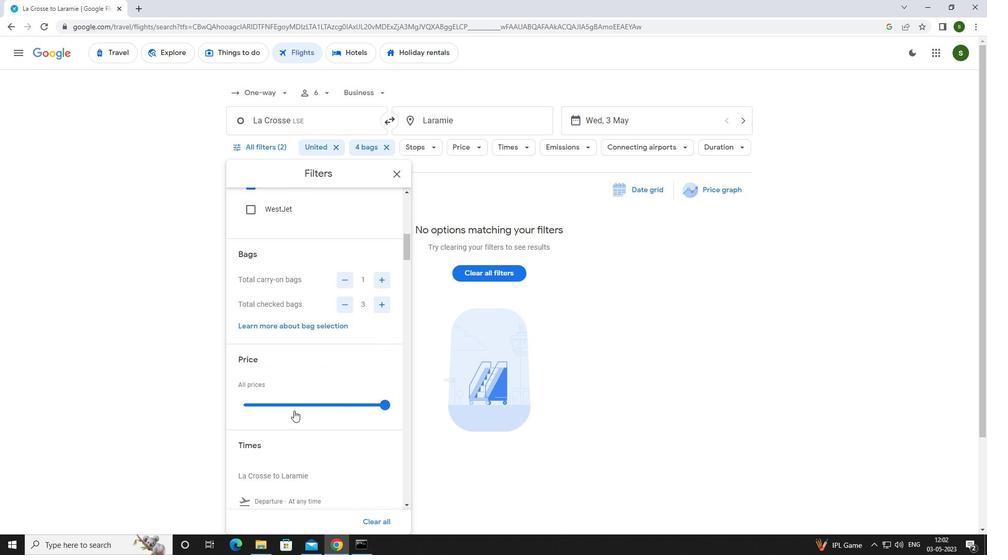 
Action: Mouse scrolled (294, 410) with delta (0, 0)
Screenshot: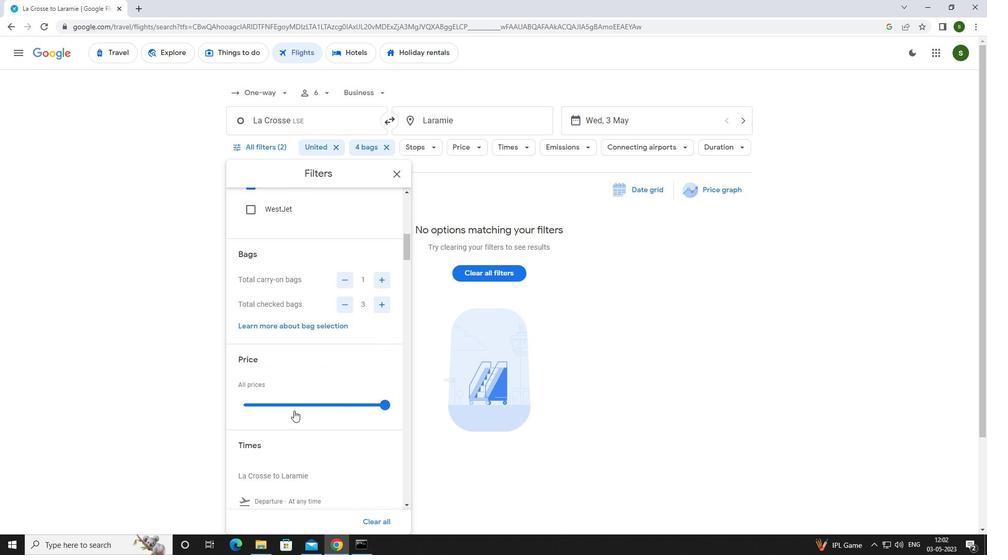 
Action: Mouse moved to (245, 419)
Screenshot: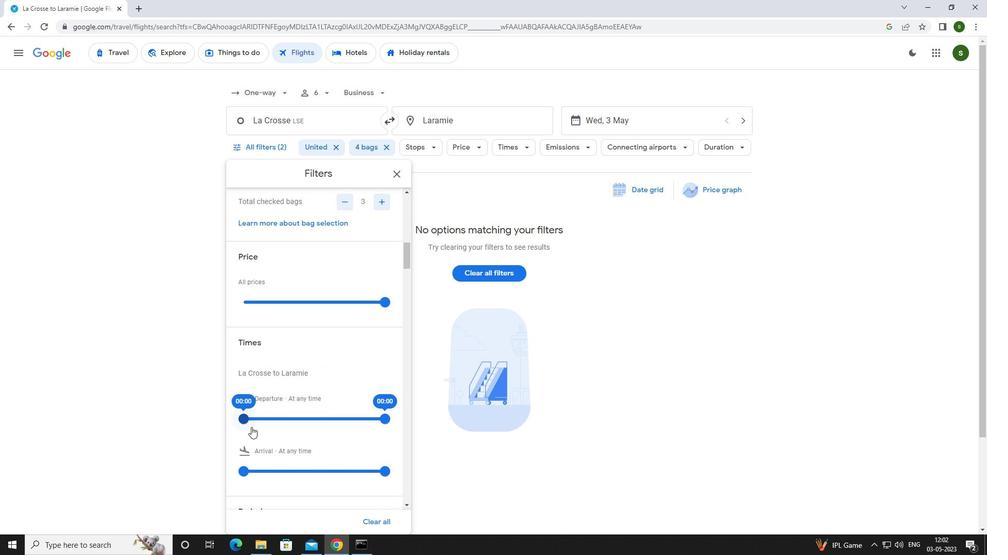 
Action: Mouse pressed left at (245, 419)
Screenshot: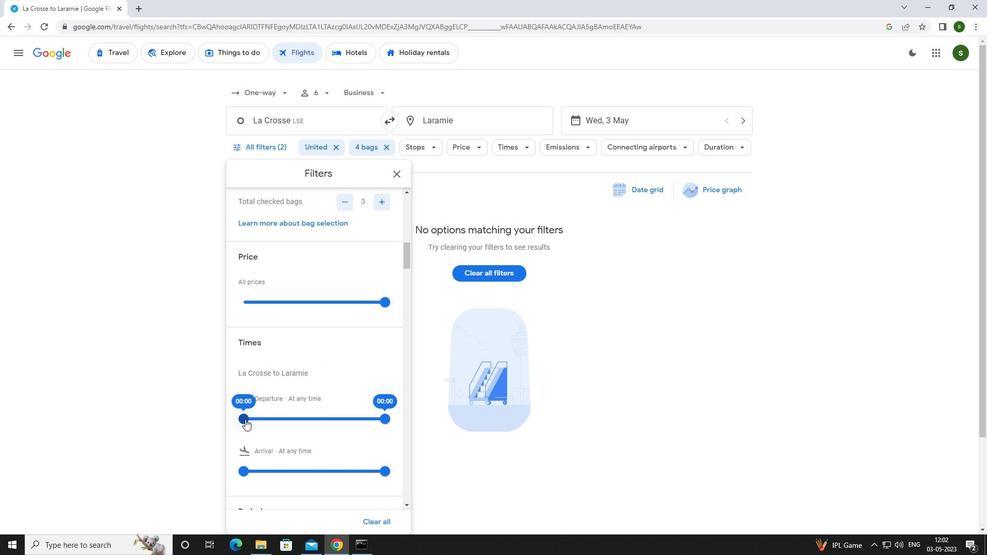 
Action: Mouse moved to (567, 428)
Screenshot: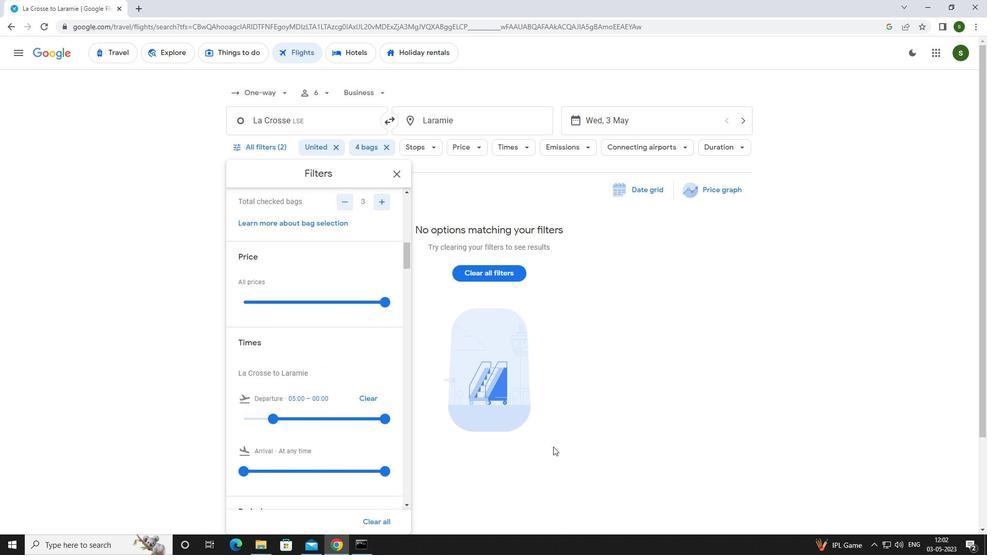 
Action: Mouse pressed left at (567, 428)
Screenshot: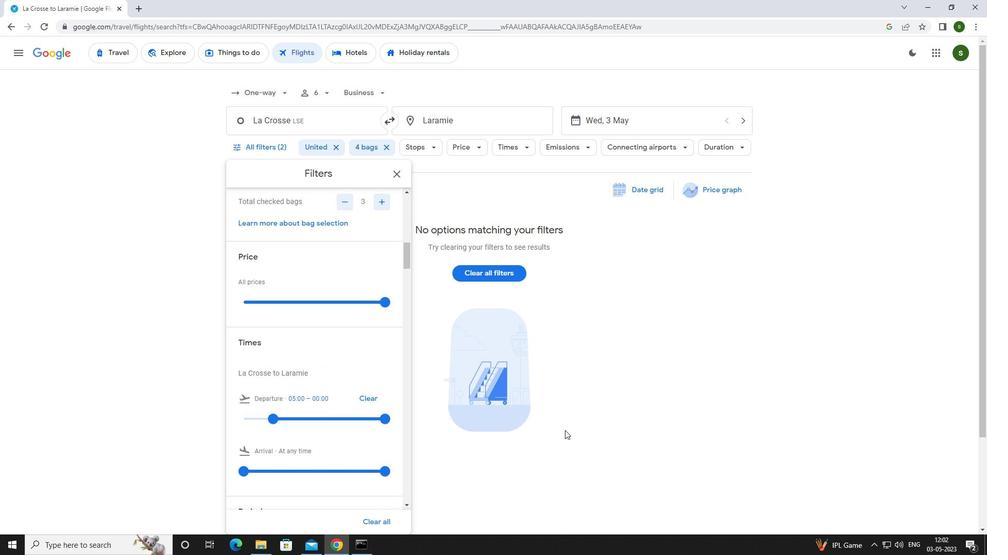 
Action: Mouse moved to (569, 431)
Screenshot: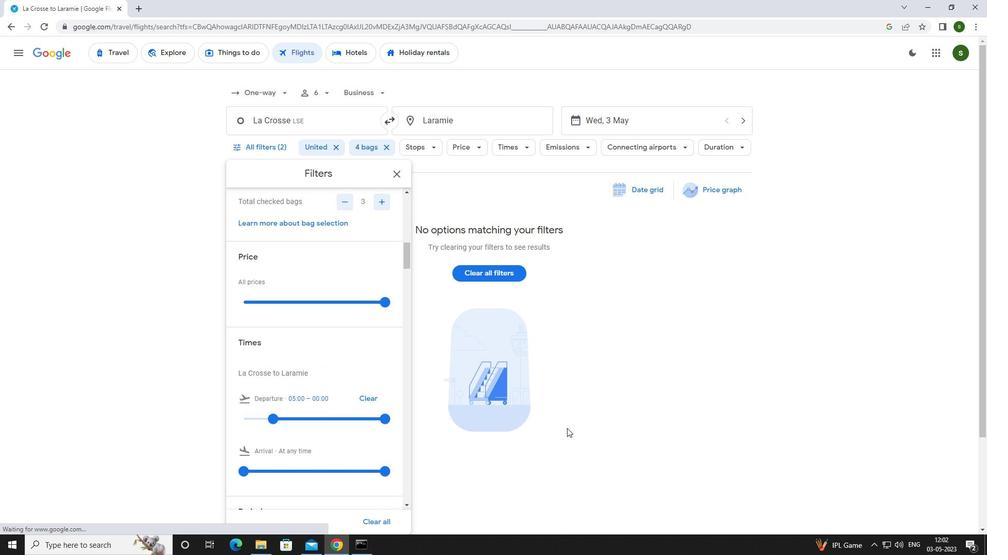 
